 Task: Add a signature Jessica Sanchez containing With heartfelt thanks and warm wishes, Jessica Sanchez to email address softage.2@softage.net and add a label Community service
Action: Mouse moved to (1069, 72)
Screenshot: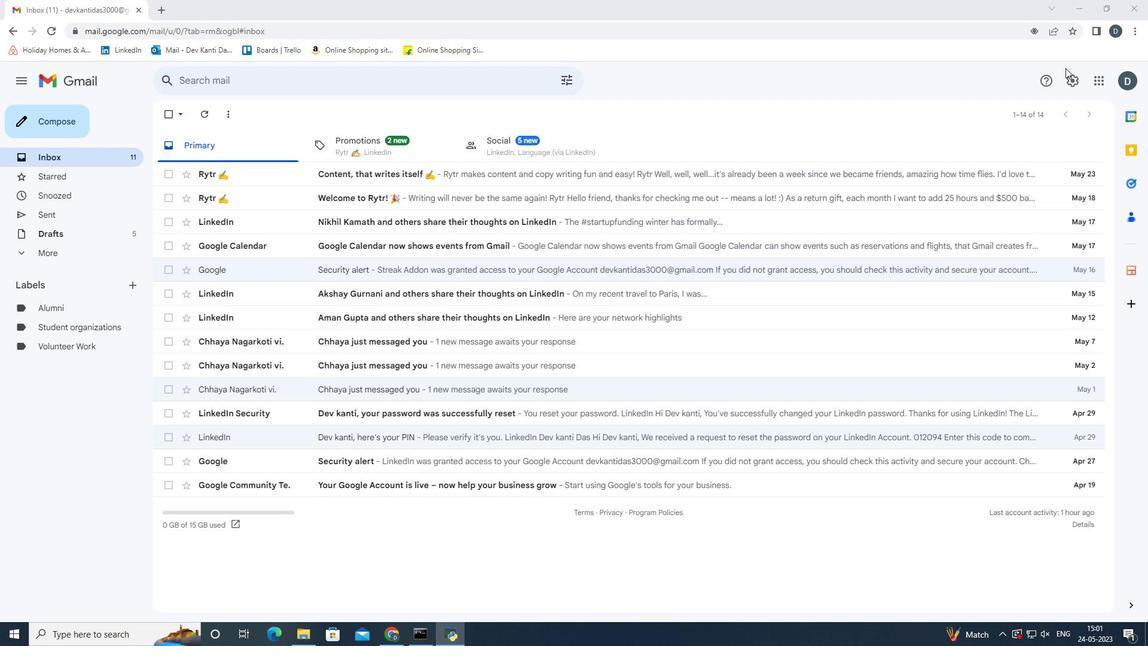 
Action: Mouse pressed left at (1069, 72)
Screenshot: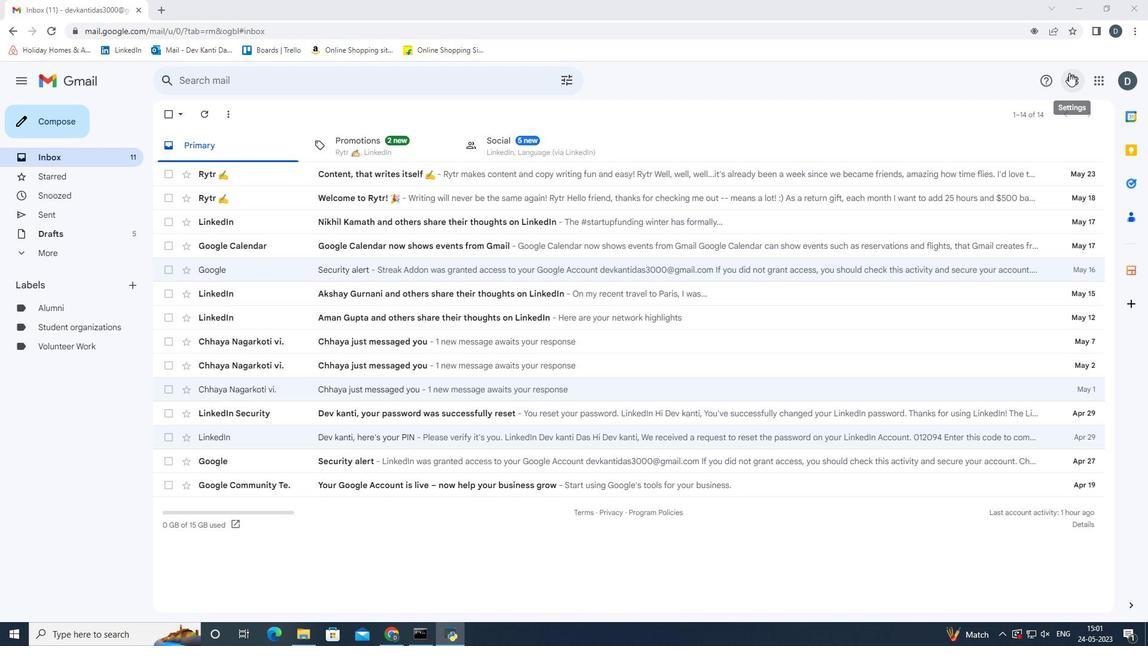 
Action: Mouse moved to (1038, 136)
Screenshot: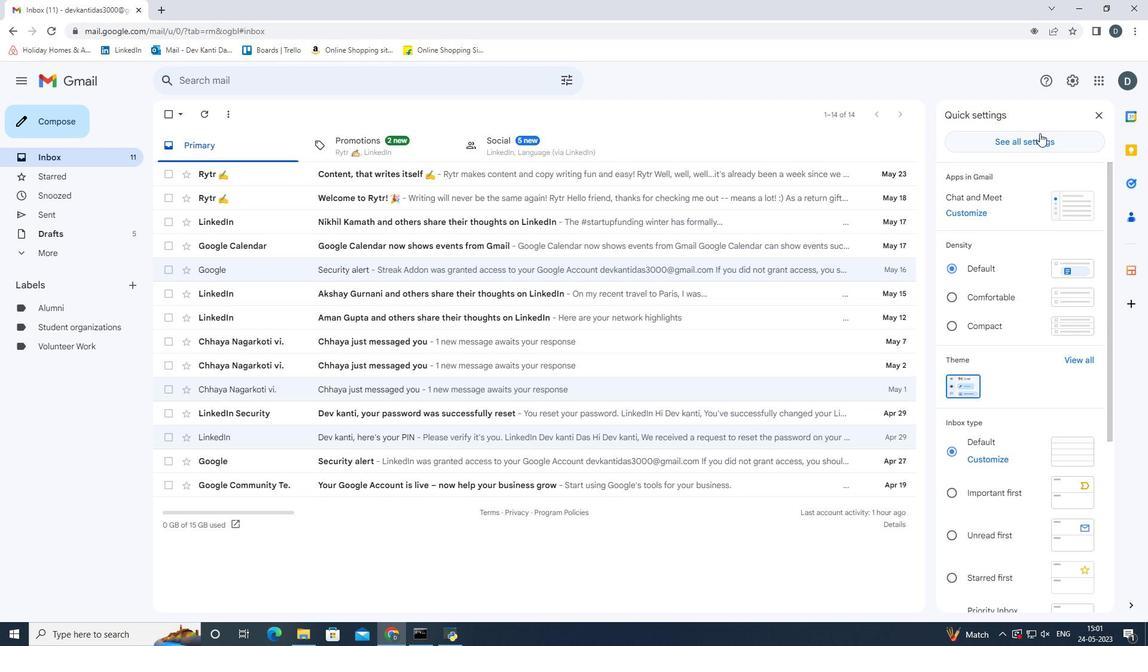 
Action: Mouse pressed left at (1038, 136)
Screenshot: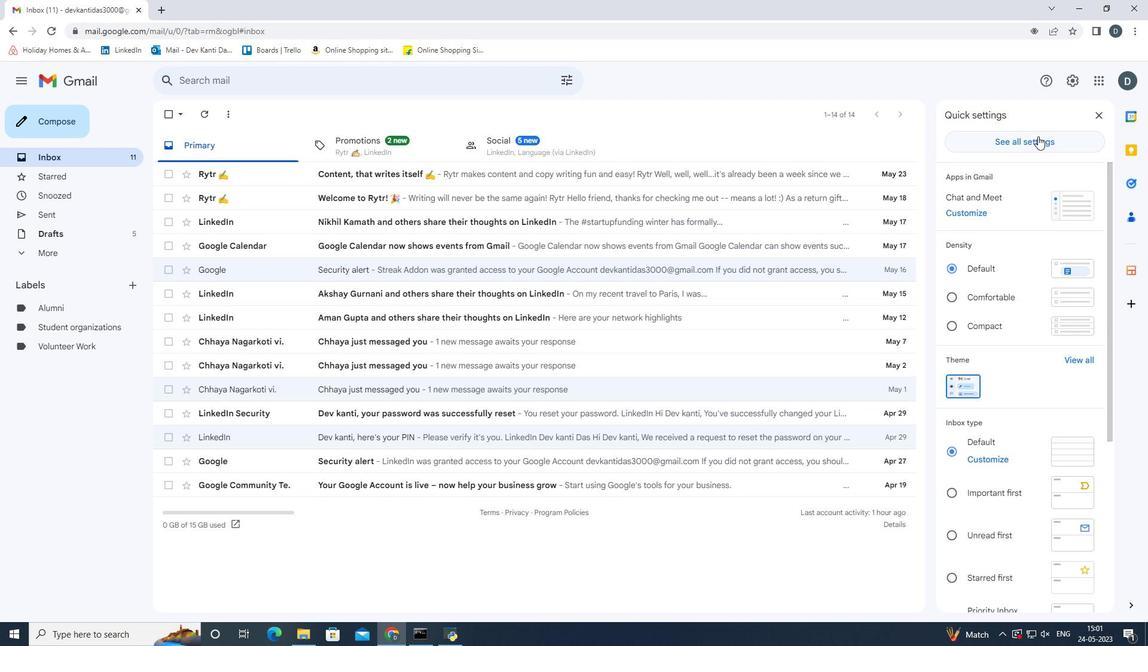 
Action: Mouse moved to (743, 349)
Screenshot: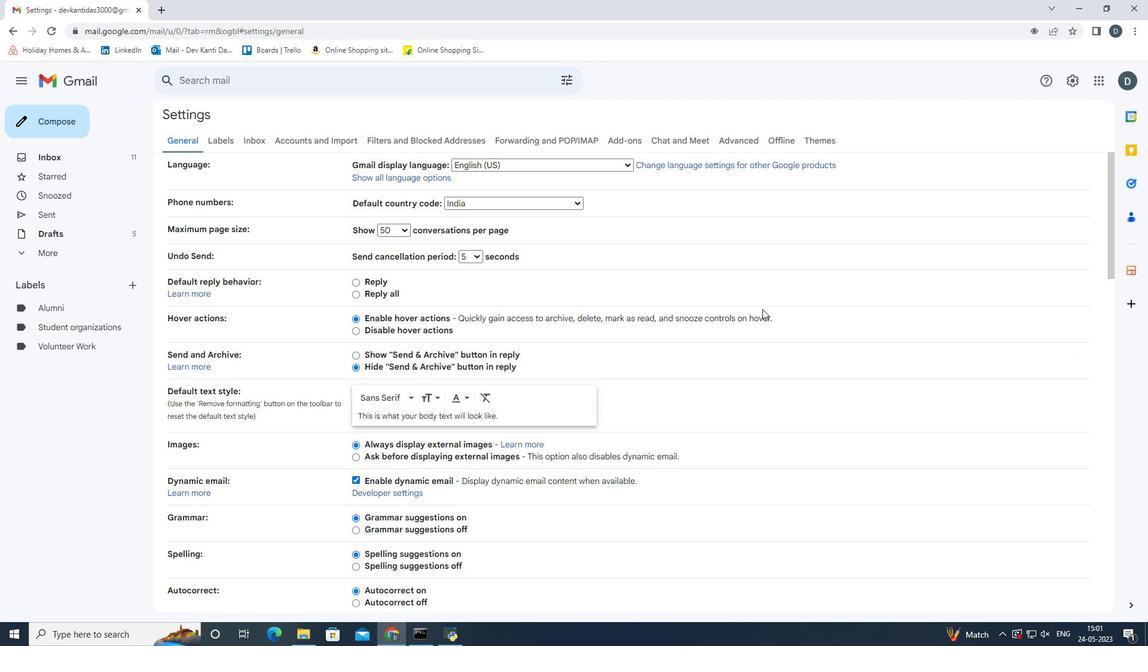 
Action: Mouse scrolled (743, 348) with delta (0, 0)
Screenshot: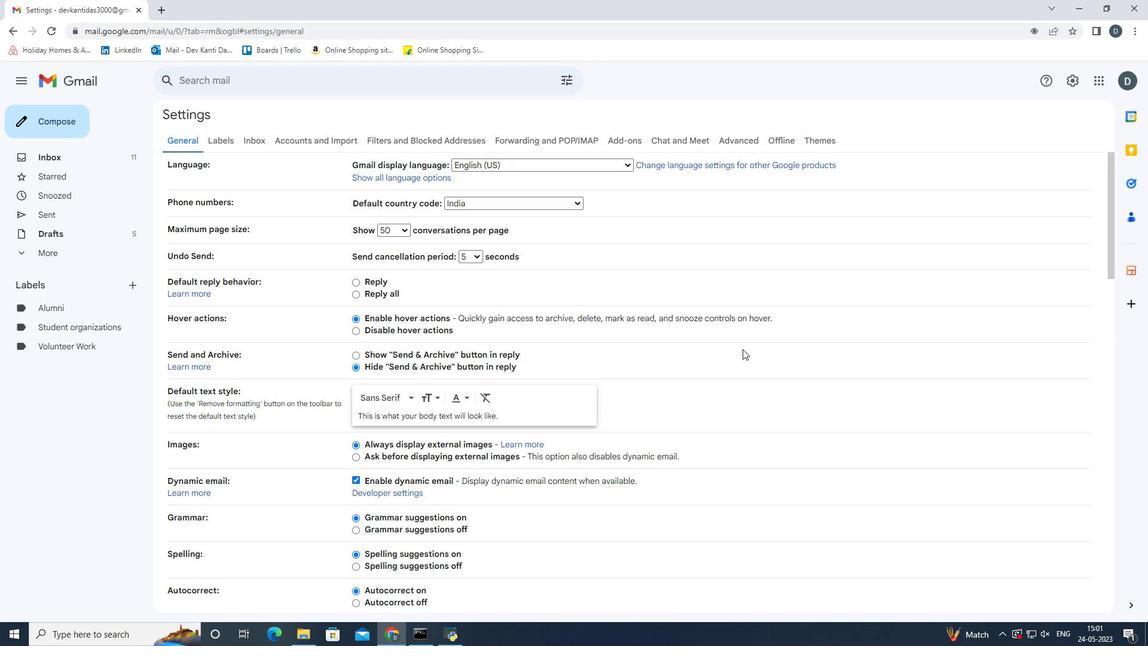 
Action: Mouse scrolled (743, 348) with delta (0, 0)
Screenshot: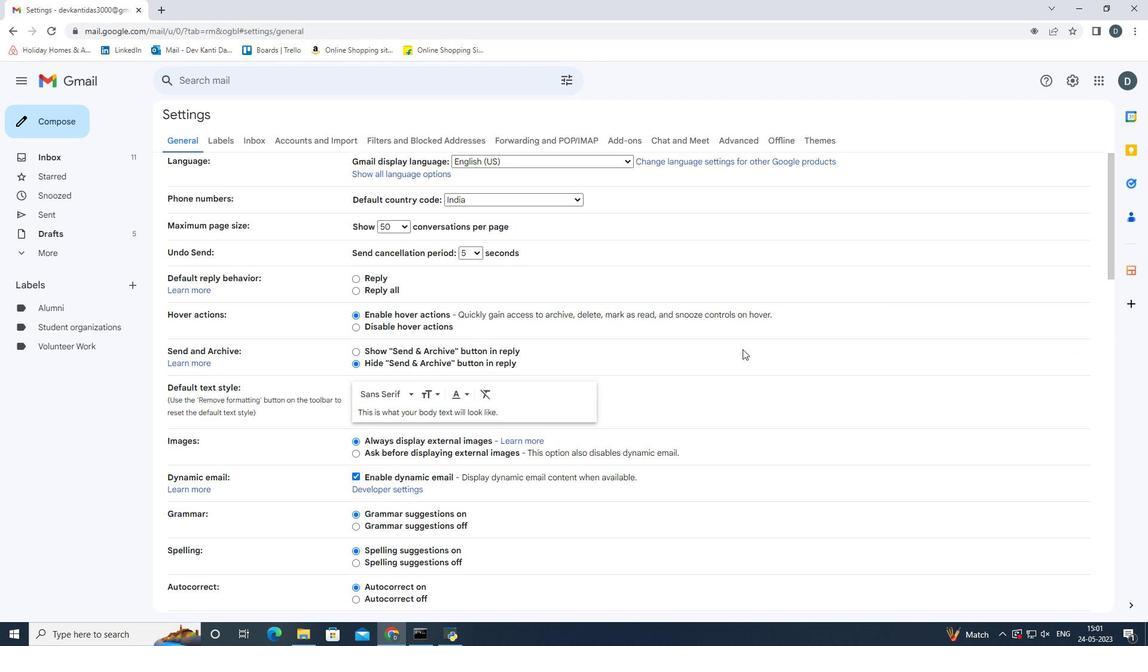 
Action: Mouse scrolled (743, 348) with delta (0, 0)
Screenshot: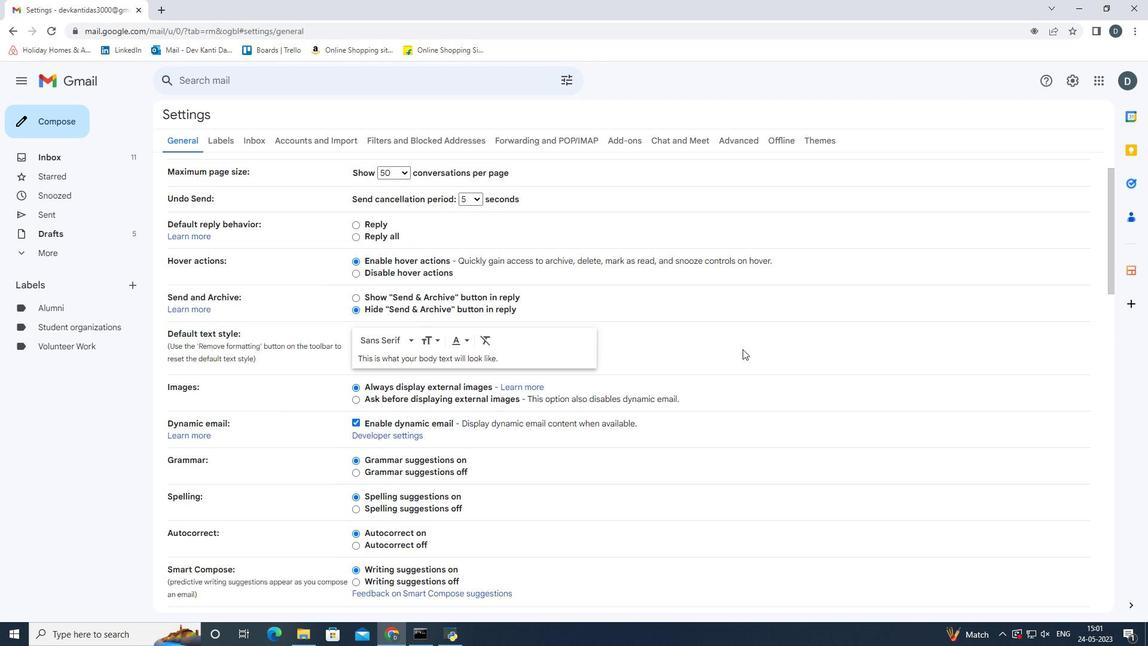 
Action: Mouse scrolled (743, 348) with delta (0, 0)
Screenshot: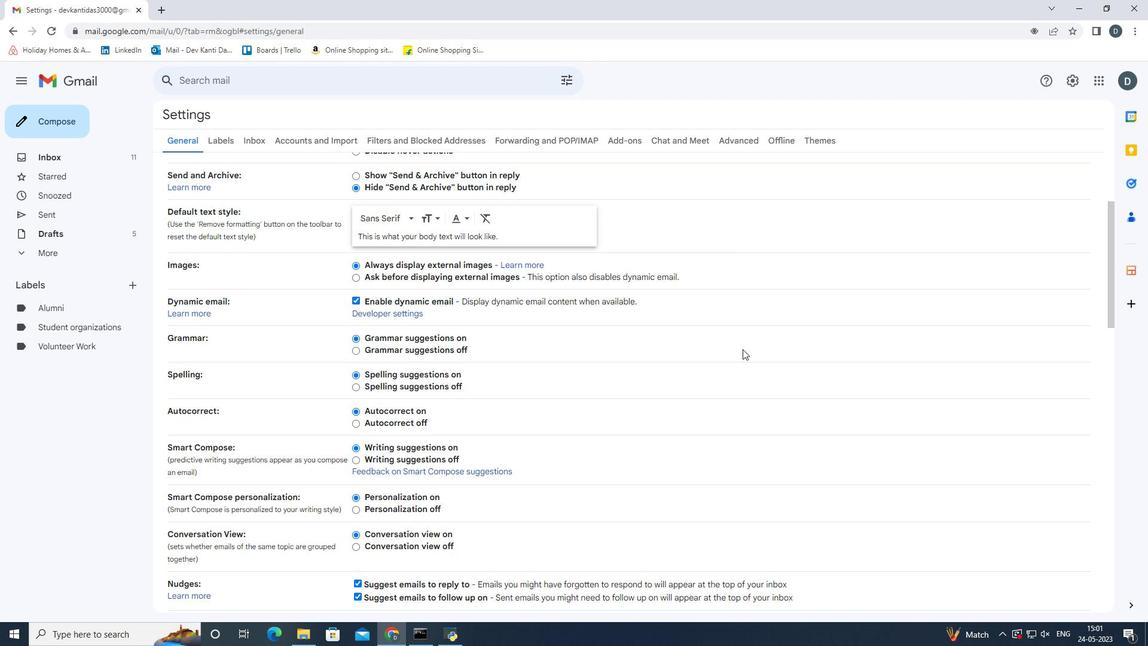 
Action: Mouse scrolled (743, 348) with delta (0, 0)
Screenshot: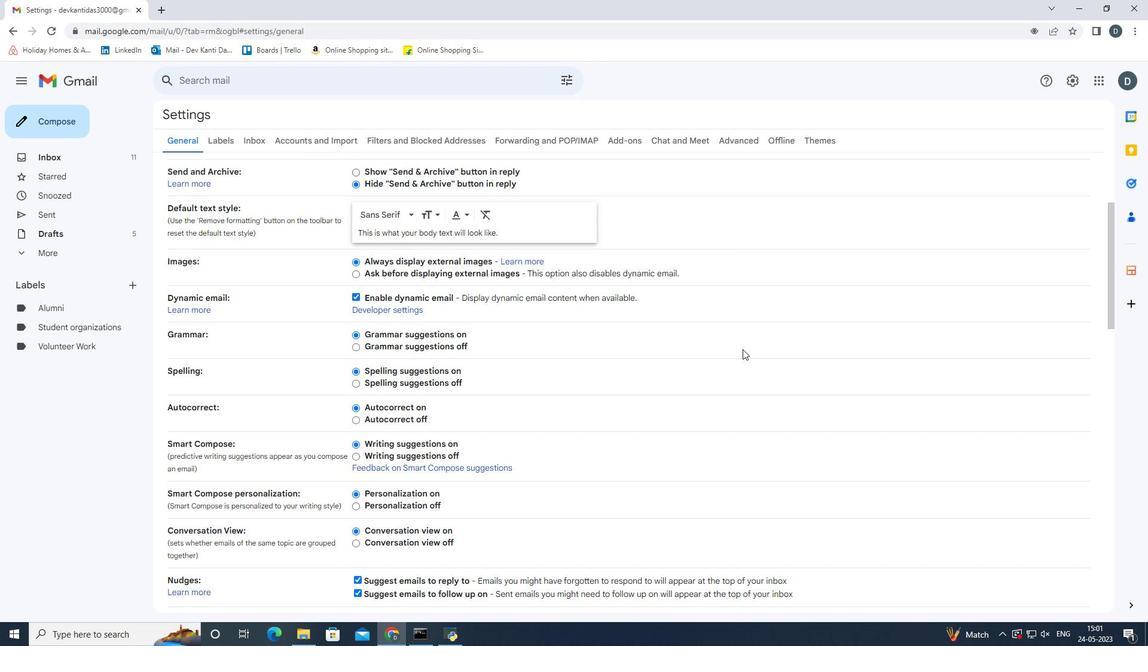 
Action: Mouse scrolled (743, 348) with delta (0, 0)
Screenshot: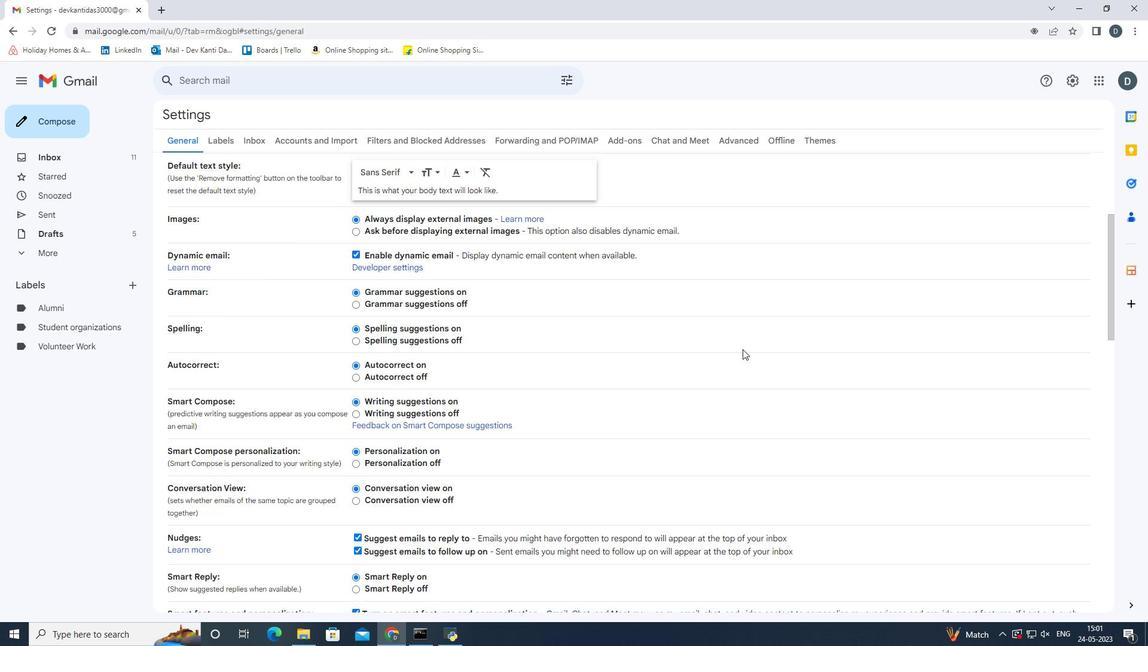 
Action: Mouse scrolled (743, 348) with delta (0, 0)
Screenshot: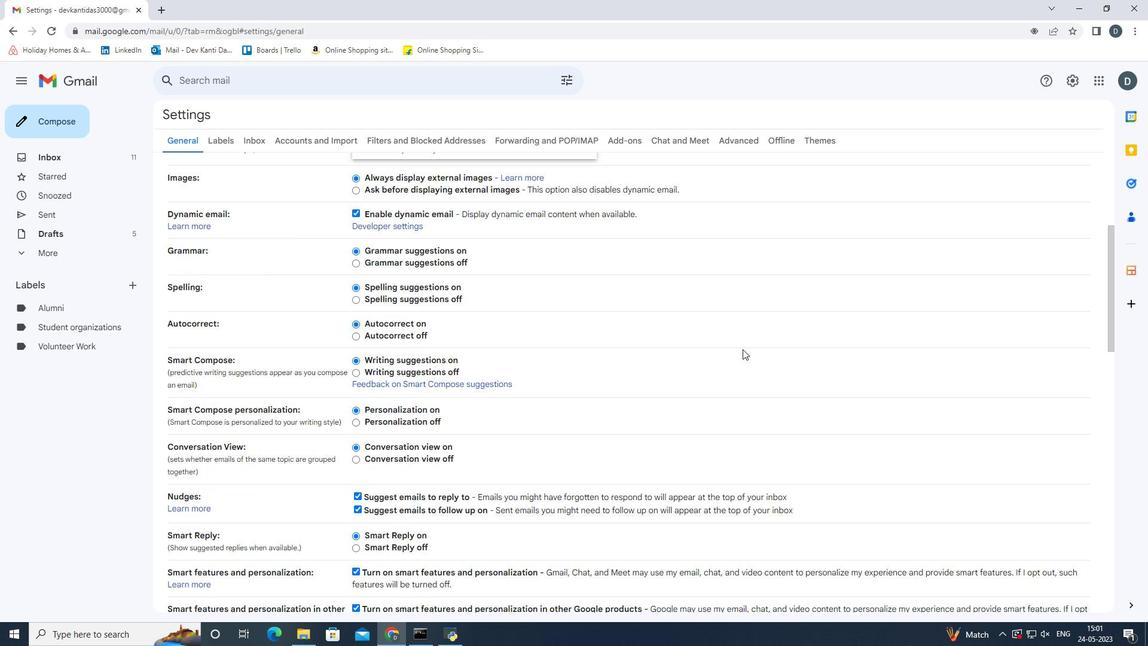 
Action: Mouse scrolled (743, 348) with delta (0, 0)
Screenshot: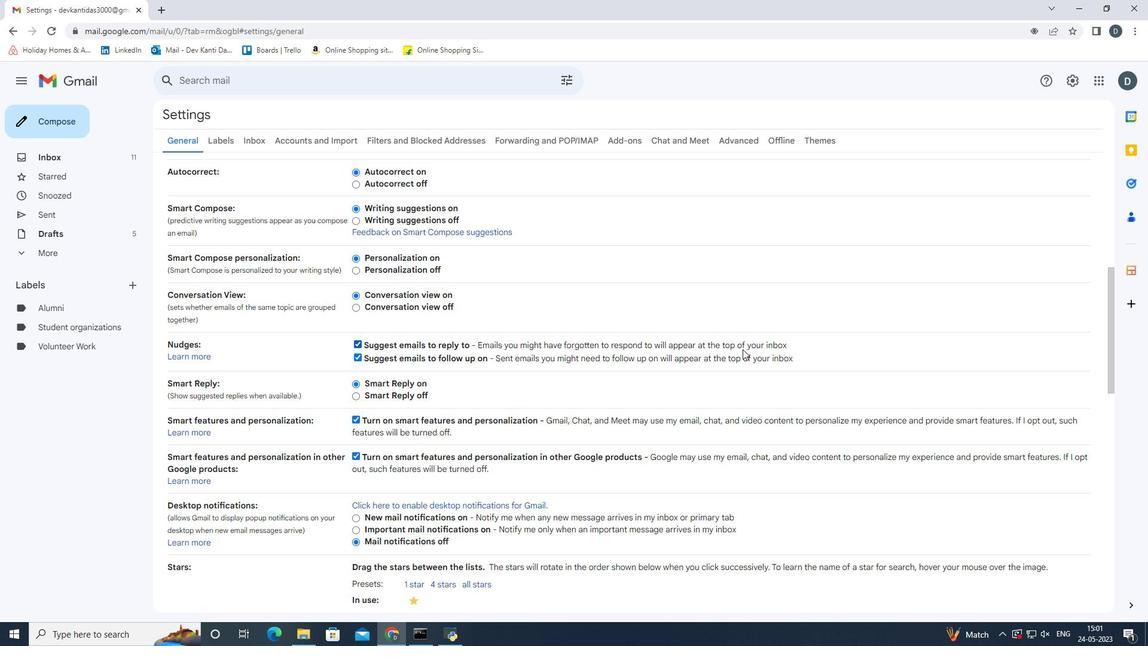 
Action: Mouse scrolled (743, 348) with delta (0, 0)
Screenshot: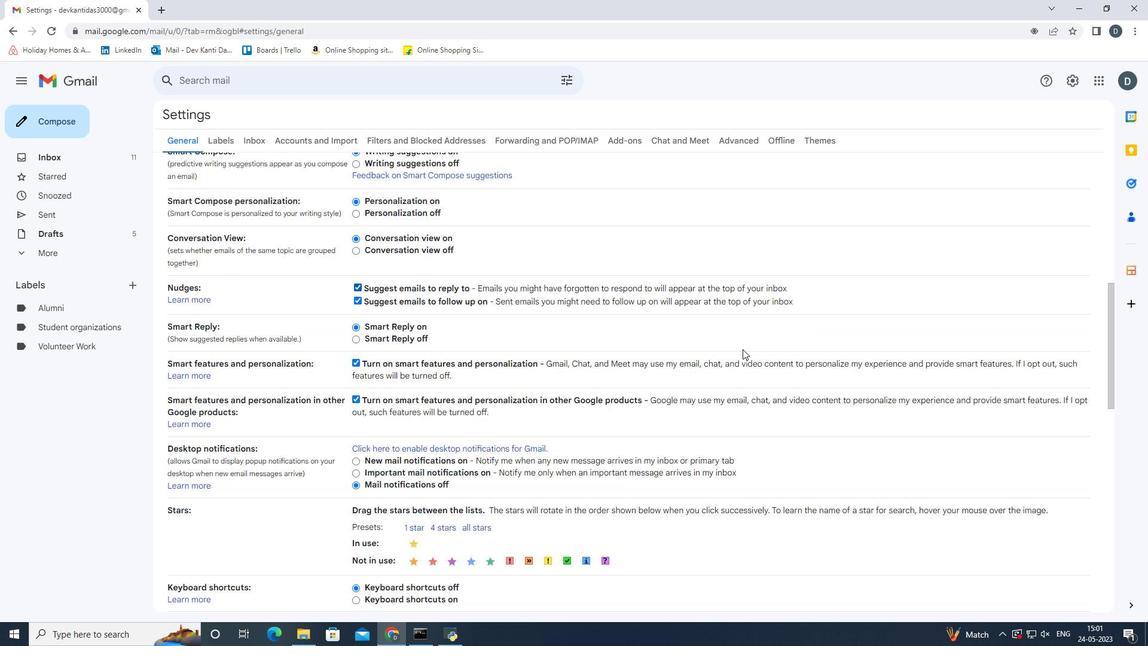 
Action: Mouse scrolled (743, 348) with delta (0, 0)
Screenshot: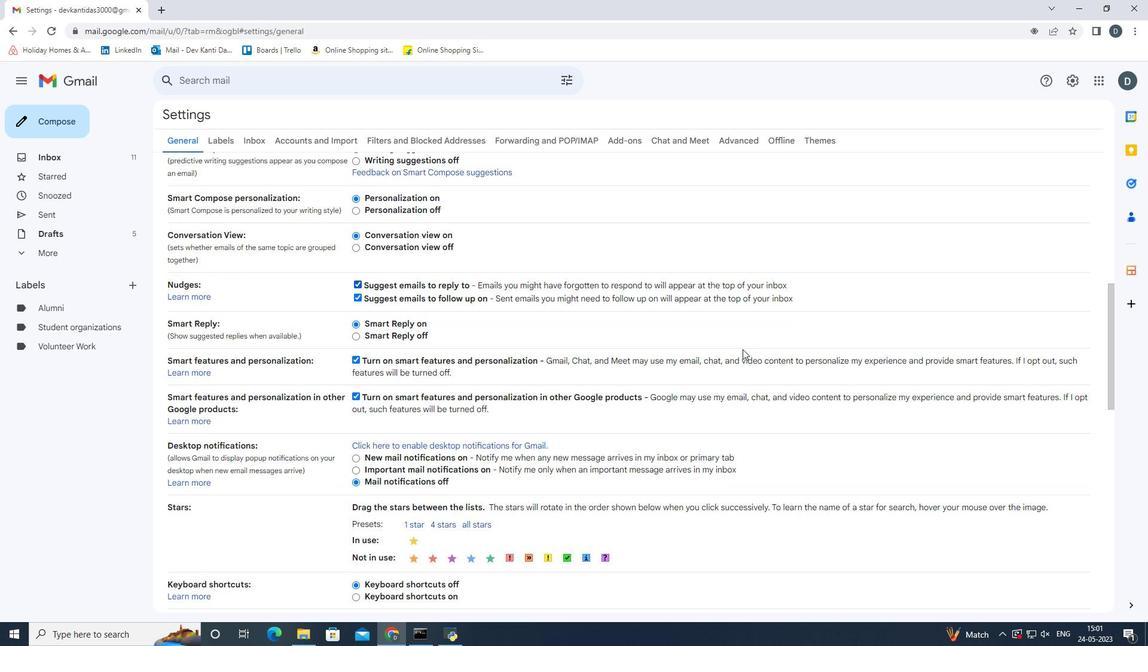 
Action: Mouse scrolled (743, 348) with delta (0, 0)
Screenshot: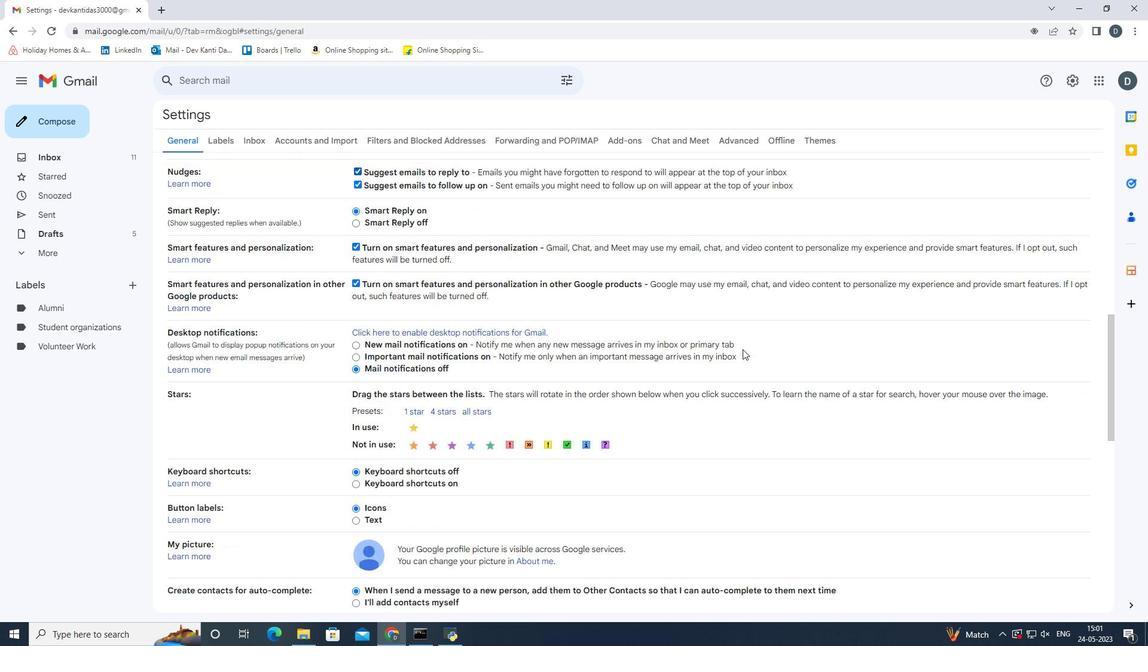 
Action: Mouse scrolled (743, 348) with delta (0, 0)
Screenshot: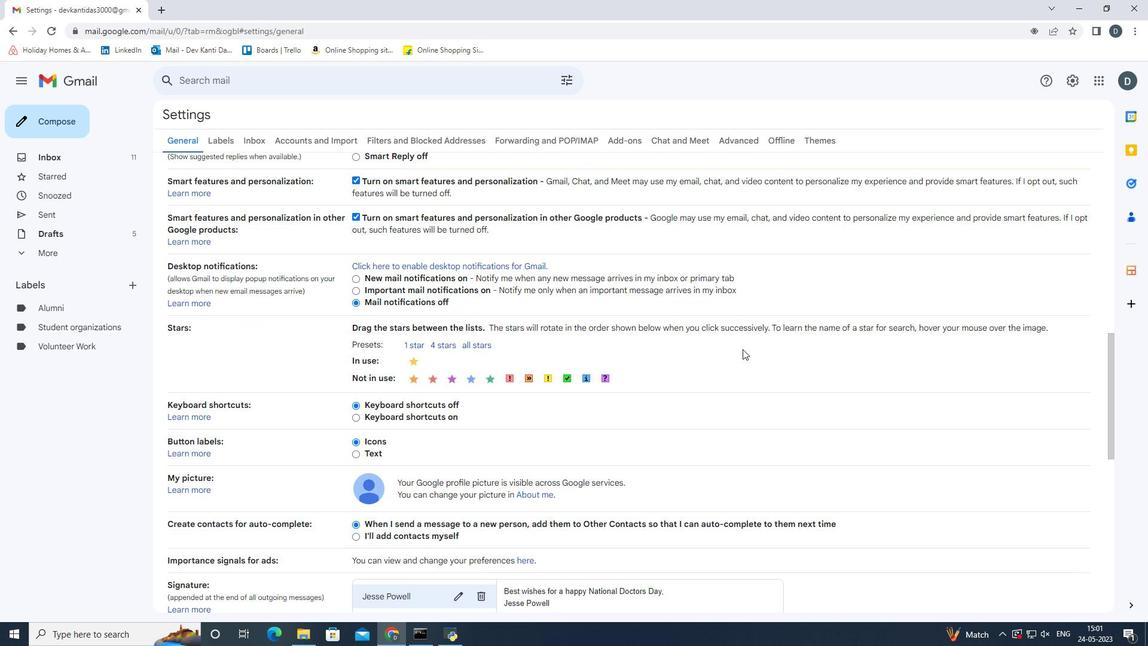 
Action: Mouse scrolled (743, 348) with delta (0, 0)
Screenshot: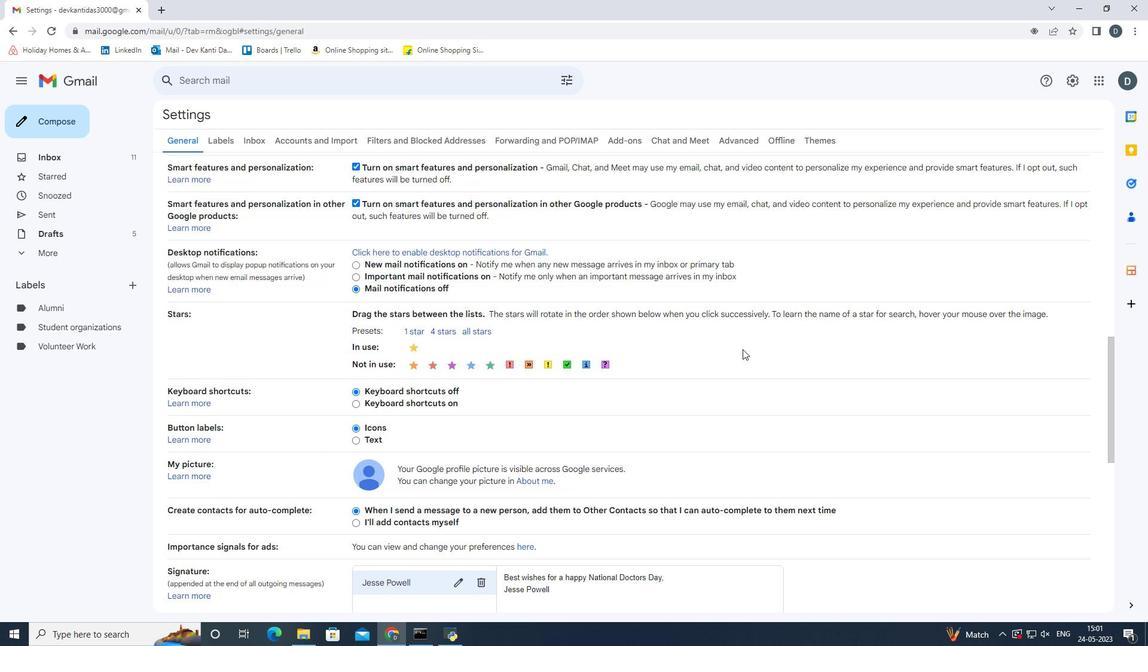 
Action: Mouse scrolled (743, 348) with delta (0, 0)
Screenshot: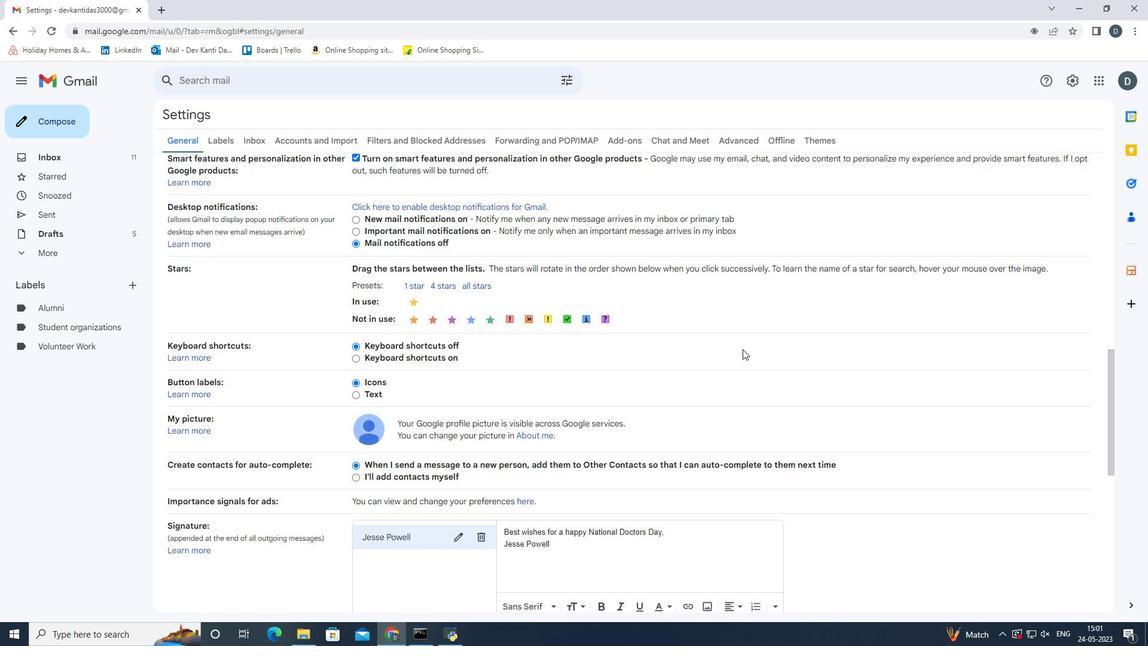 
Action: Mouse moved to (476, 417)
Screenshot: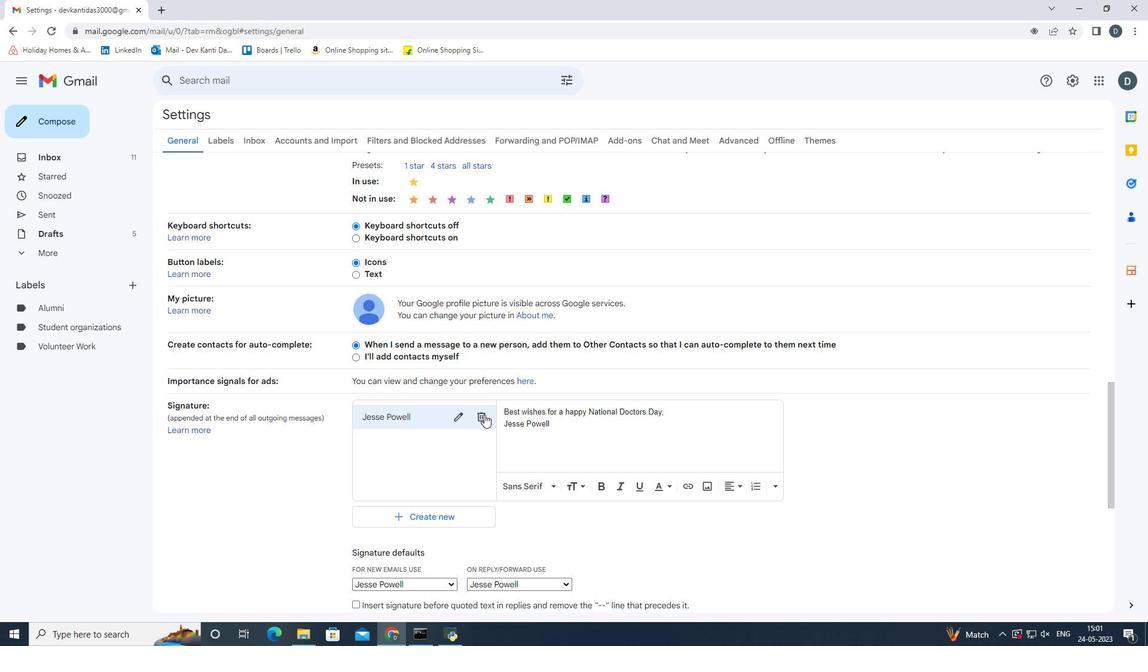 
Action: Mouse pressed left at (476, 417)
Screenshot: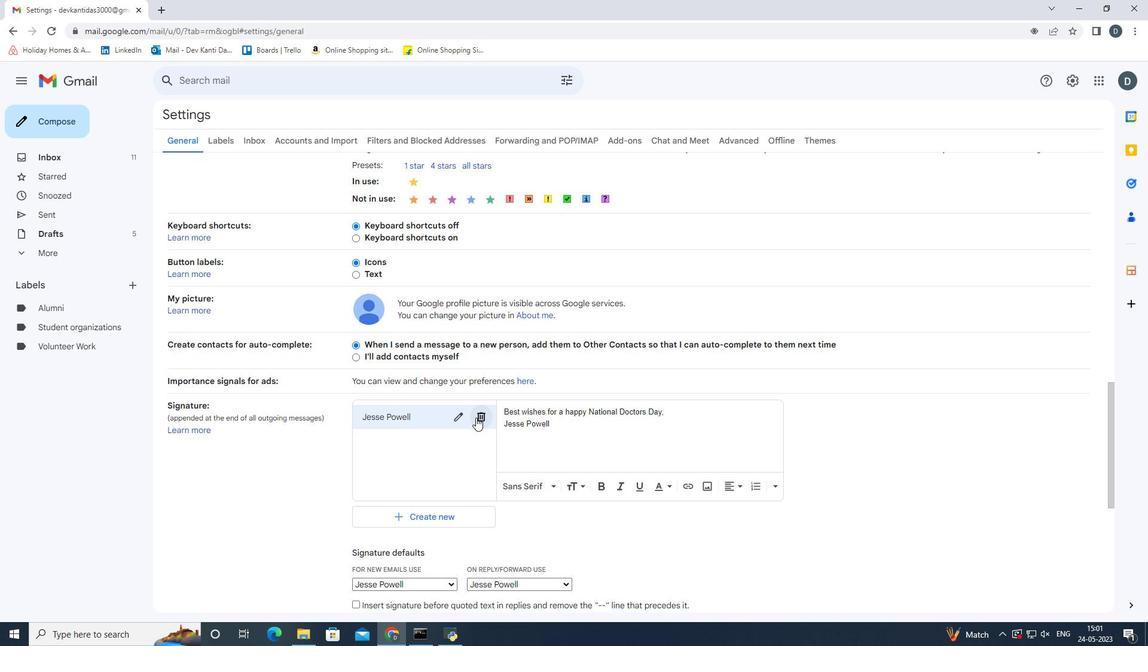 
Action: Mouse moved to (677, 373)
Screenshot: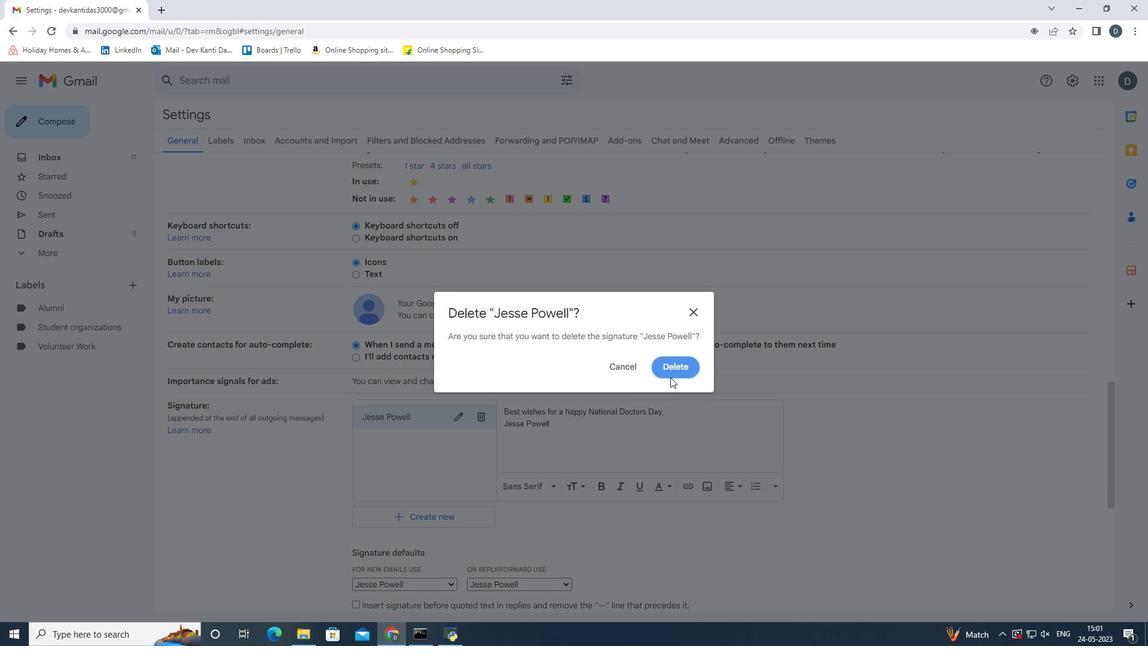 
Action: Mouse pressed left at (677, 373)
Screenshot: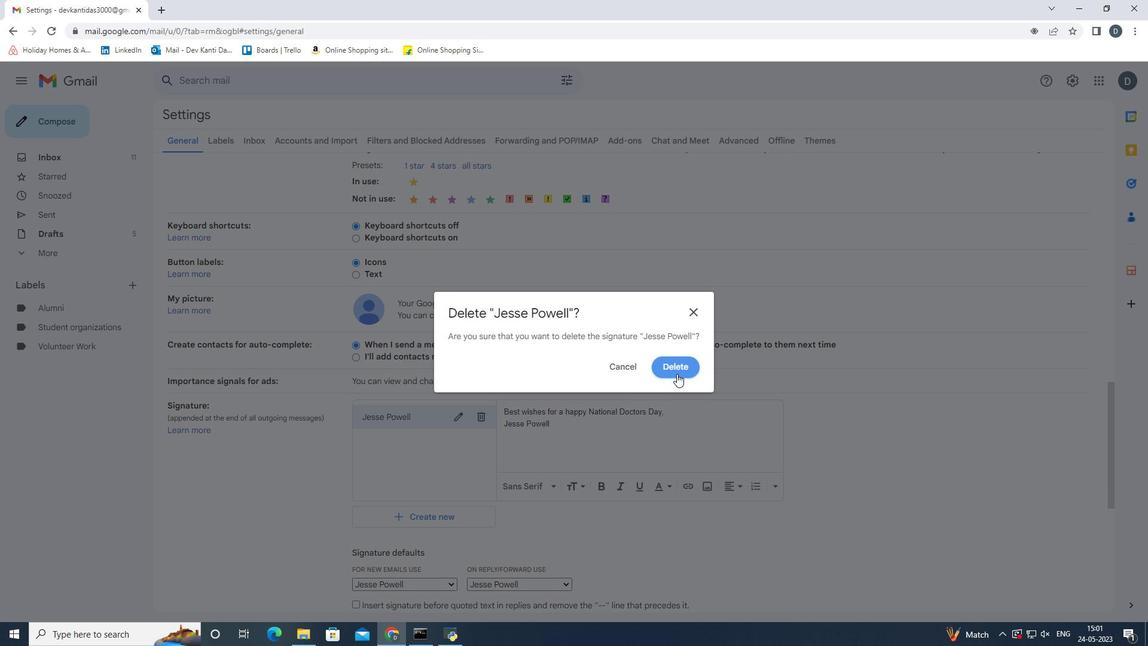 
Action: Mouse scrolled (677, 373) with delta (0, 0)
Screenshot: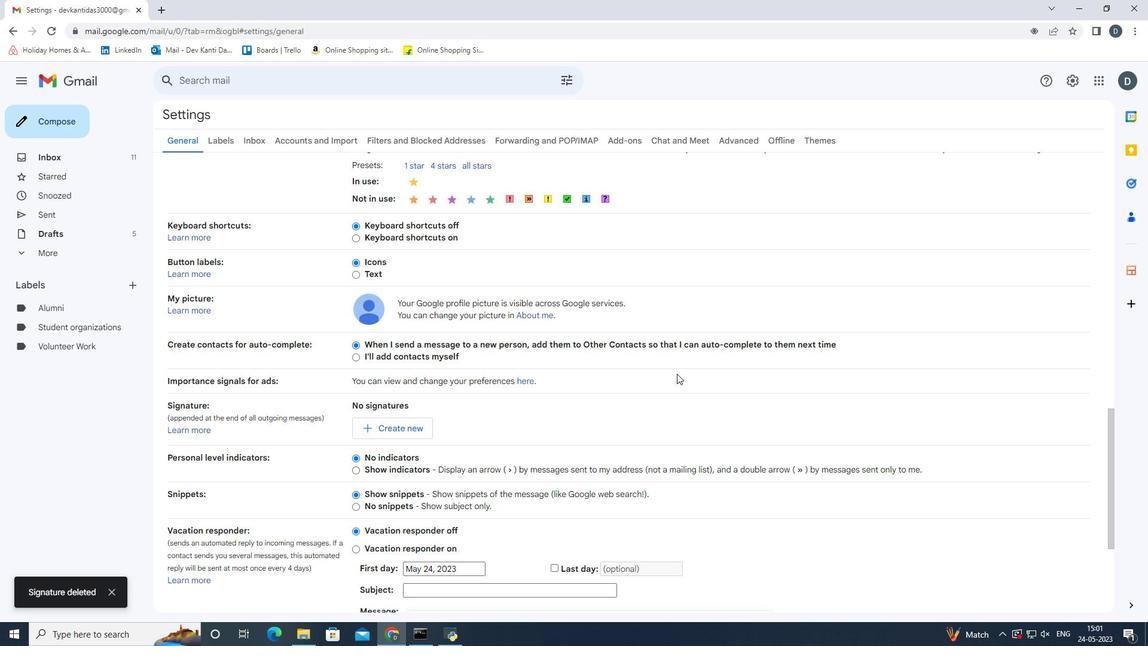 
Action: Mouse moved to (405, 368)
Screenshot: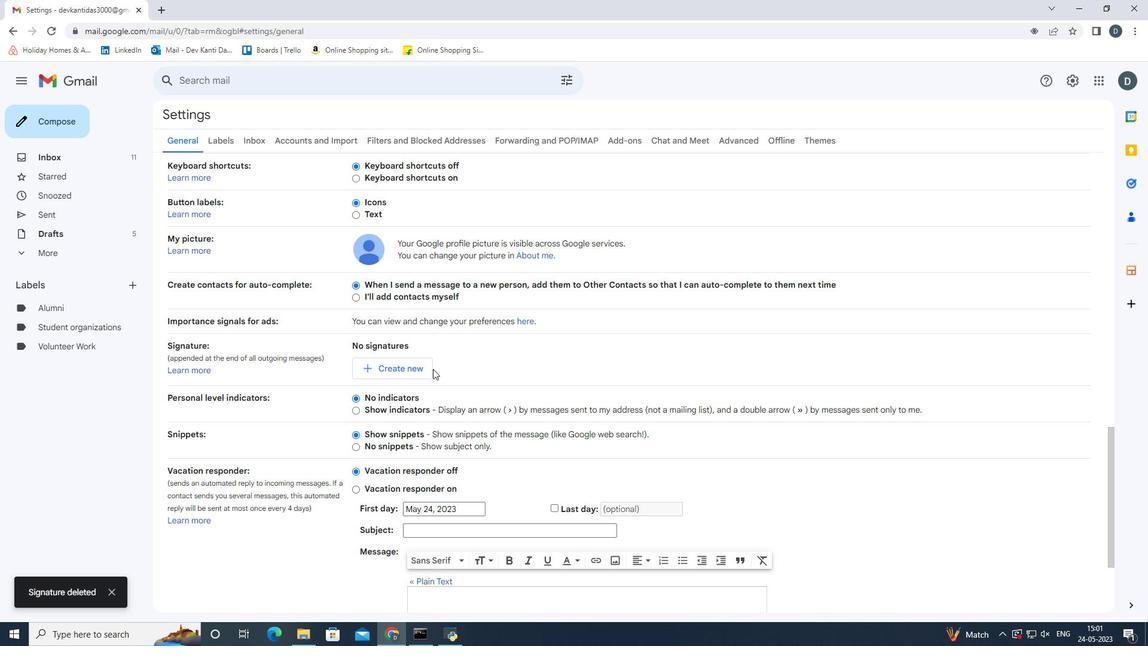 
Action: Mouse pressed left at (405, 368)
Screenshot: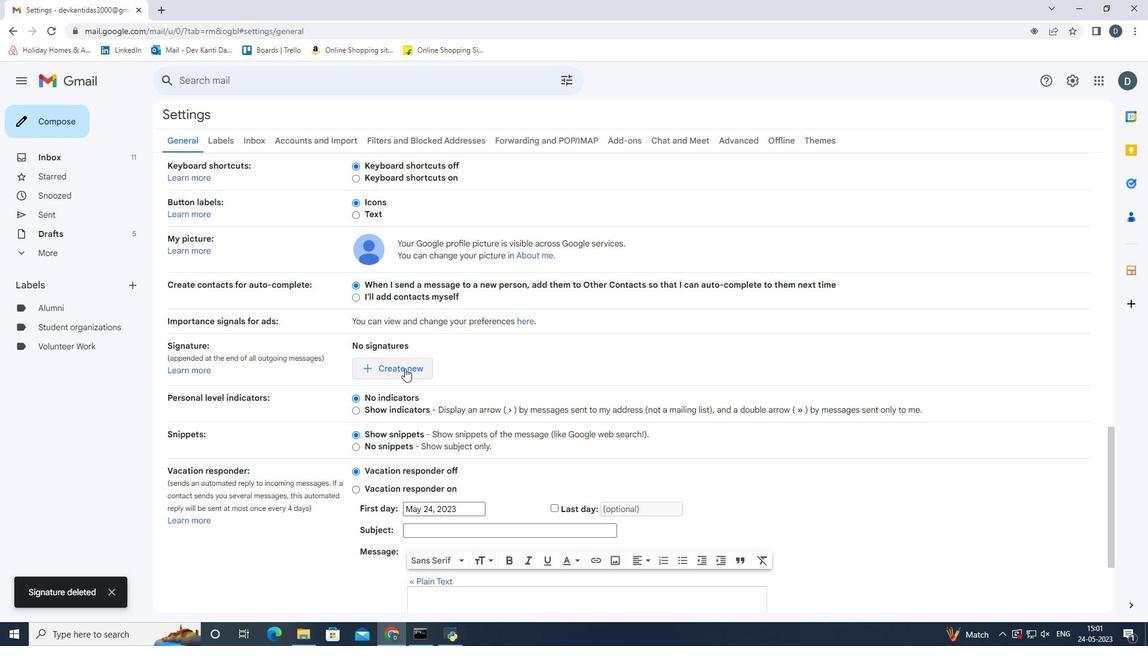 
Action: Mouse moved to (524, 335)
Screenshot: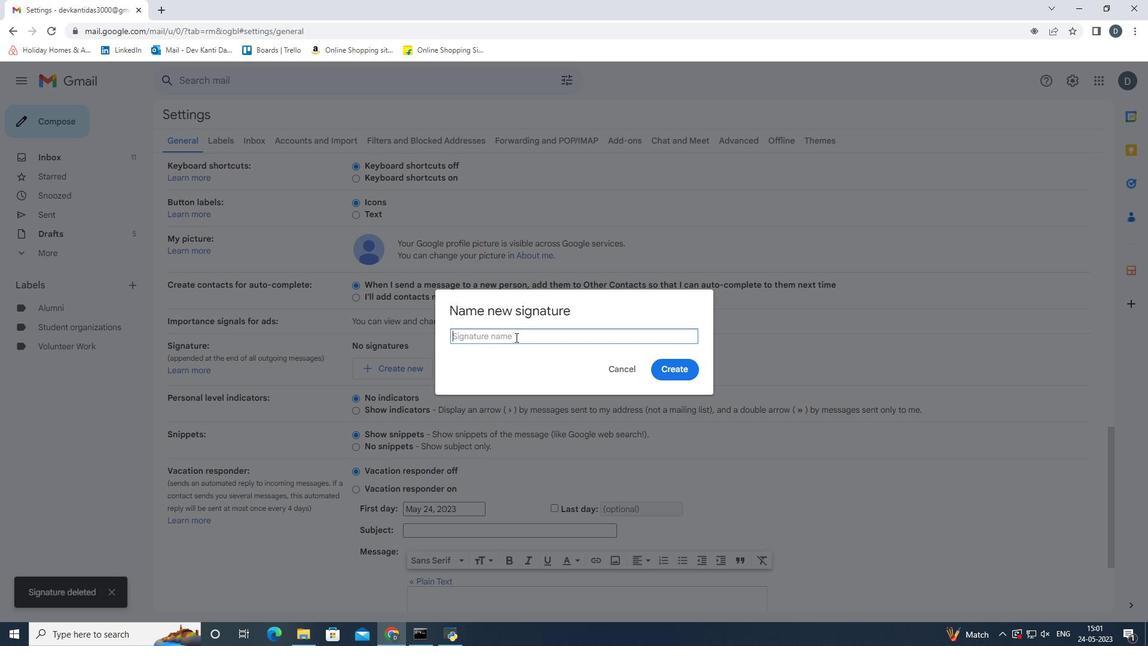 
Action: Key pressed <Key.shift><Key.shift><Key.shift><Key.shift><Key.shift><Key.shift><Key.shift><Key.shift><Key.shift><Key.shift><Key.shift><Key.shift><Key.shift><Key.shift><Key.shift><Key.shift>Jessica<Key.space><Key.shift><Key.shift><Key.shift><Key.shift><Key.shift><Key.shift><Key.shift><Key.shift><Key.shift><Key.shift><Key.shift><Key.shift><Key.shift><Key.shift><Key.shift><Key.shift><Key.shift><Key.shift><Key.shift><Key.shift><Key.shift><Key.shift><Key.shift><Key.shift><Key.shift><Key.shift><Key.shift><Key.shift><Key.shift><Key.shift><Key.shift><Key.shift><Key.shift><Key.shift><Key.shift><Key.shift><Key.shift><Key.shift><Key.shift><Key.shift><Key.shift><Key.shift><Key.shift><Key.shift><Key.shift><Key.shift><Key.shift><Key.shift><Key.shift><Key.shift><Key.shift><Key.shift><Key.shift><Key.shift><Key.shift><Key.shift><Key.shift><Key.shift><Key.shift><Key.shift><Key.shift><Key.shift><Key.shift><Key.shift><Key.shift><Key.shift><Key.shift><Key.shift><Key.shift><Key.shift><Key.shift><Key.shift><Key.shift><Key.shift><Key.shift><Key.shift><Key.shift><Key.shift><Key.shift><Key.shift><Key.shift><Key.shift><Key.shift><Key.shift><Key.shift><Key.shift><Key.shift><Key.shift><Key.shift><Key.shift><Key.shift><Key.shift><Key.shift><Key.shift>Sanchez<Key.enter>
Screenshot: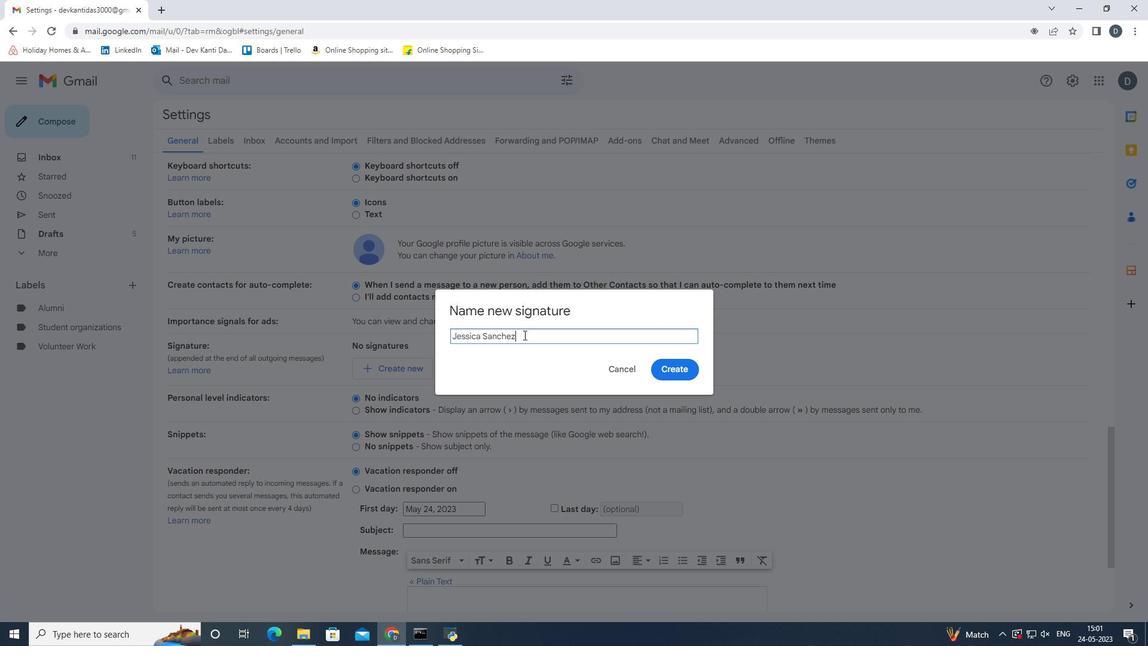 
Action: Mouse moved to (574, 384)
Screenshot: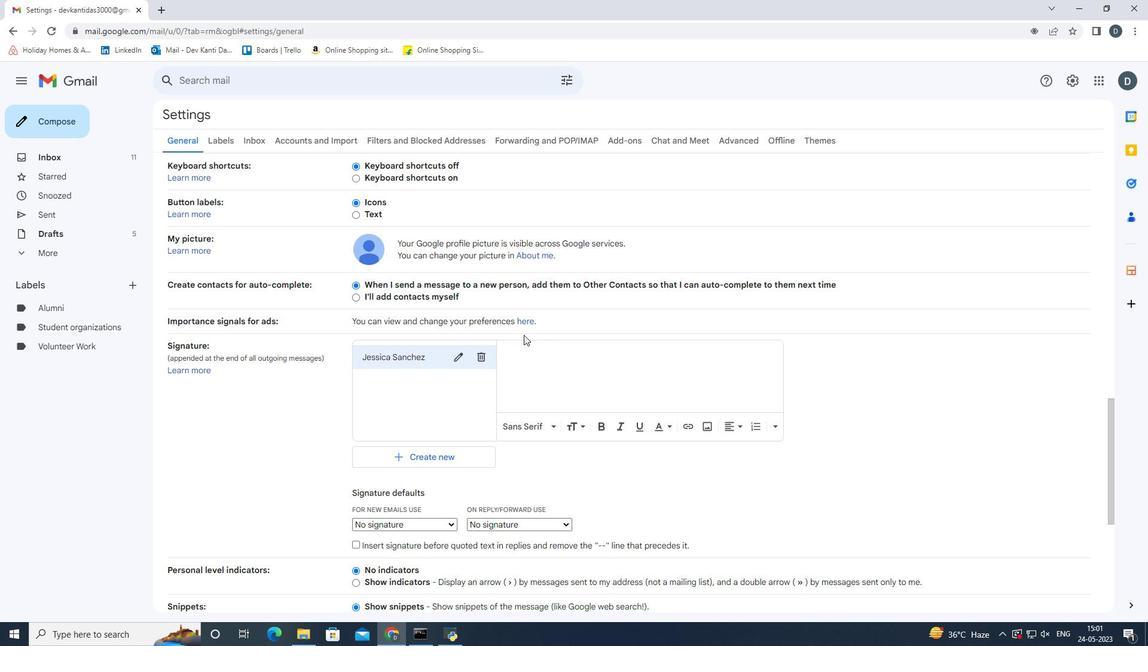 
Action: Mouse pressed left at (574, 384)
Screenshot: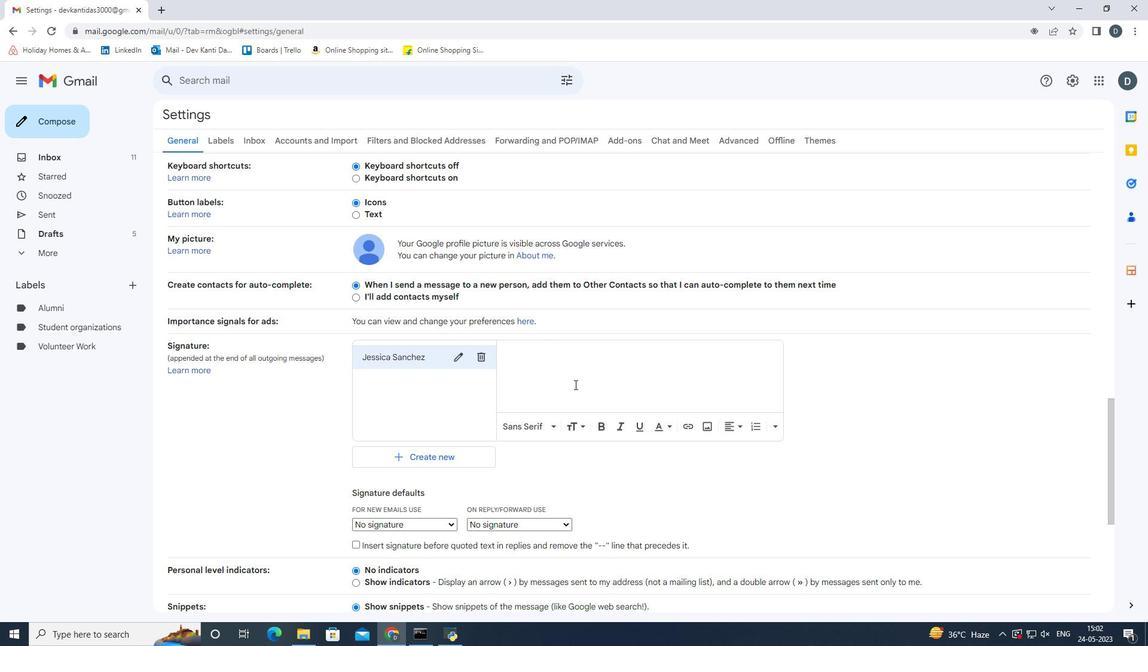 
Action: Key pressed <Key.shift><Key.shift><Key.shift><Key.shift><Key.shift>Heartfelt<Key.space>thanks<Key.space>and<Key.space>warm<Key.space>wishes,<Key.enter><Key.shift_r><Key.shift_r><Key.shift_r><Key.shift_r><Key.shift_r><Key.shift_r><Key.shift_r><Key.shift_r><Key.shift_r><Key.shift_r><Key.shift_r><Key.shift_r><Key.shift_r><Key.shift_r><Key.shift_r><Key.shift_r><Key.shift_r><Key.shift_r><Key.shift_r><Key.shift_r><Key.shift_r><Key.shift_r><Key.shift_r><Key.shift_r><Key.shift_r><Key.shift_r><Key.shift_r><Key.shift_r><Key.shift_r><Key.shift_r><Key.shift_r><Key.shift_r><Key.shift_r>Jessica<Key.space><Key.shift>Sanchez
Screenshot: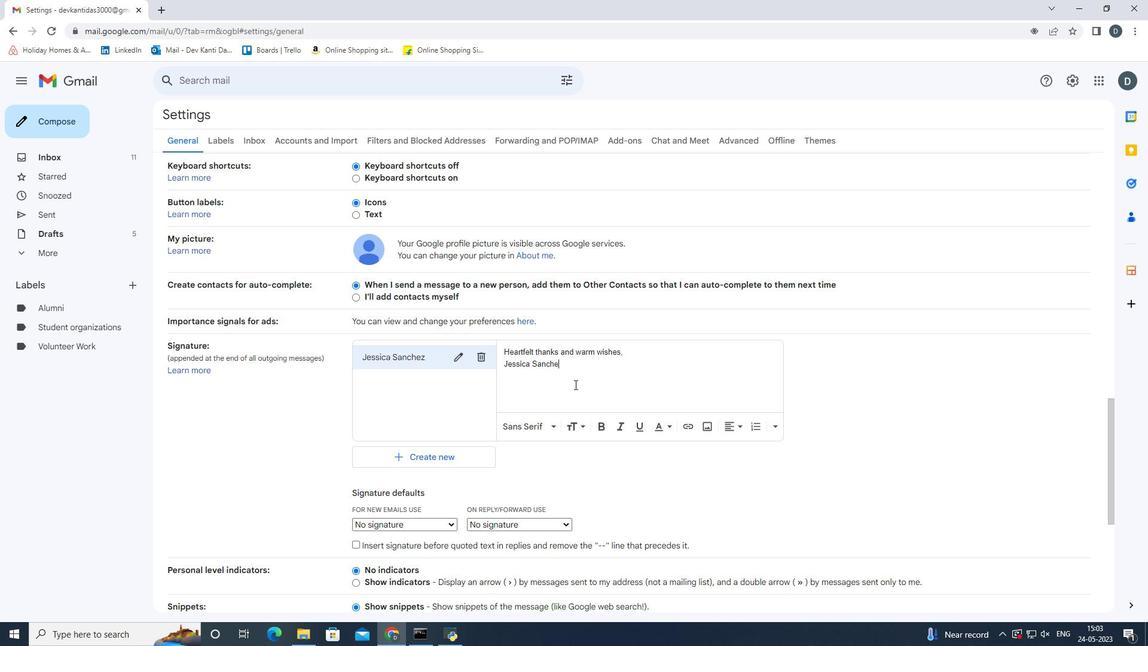 
Action: Mouse moved to (896, 412)
Screenshot: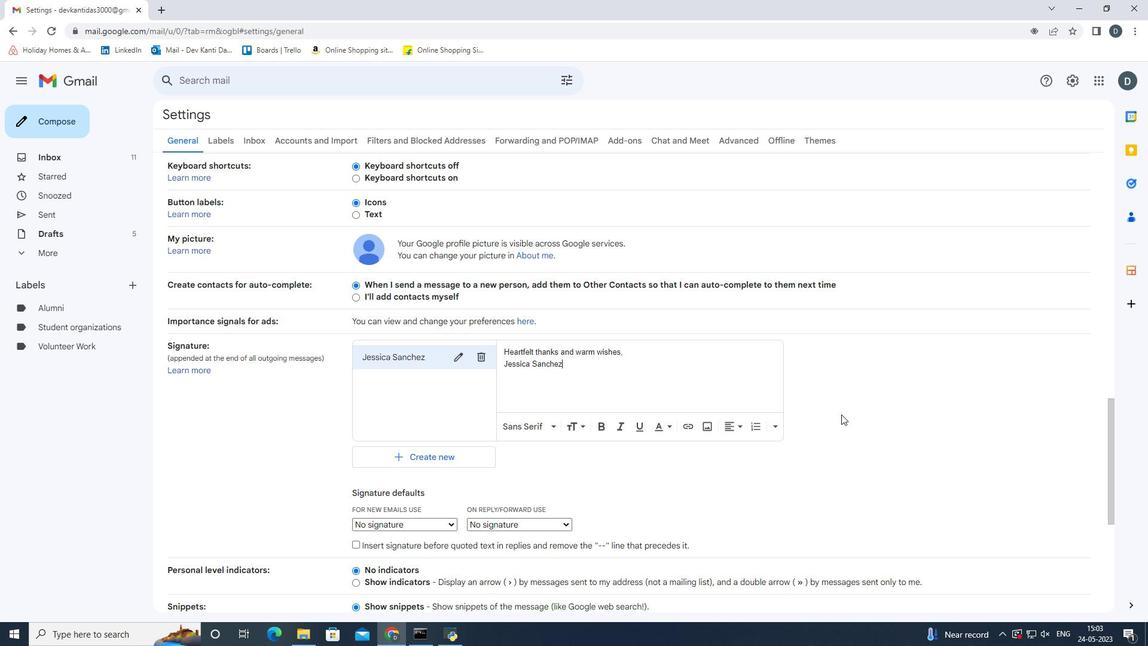 
Action: Mouse pressed left at (896, 412)
Screenshot: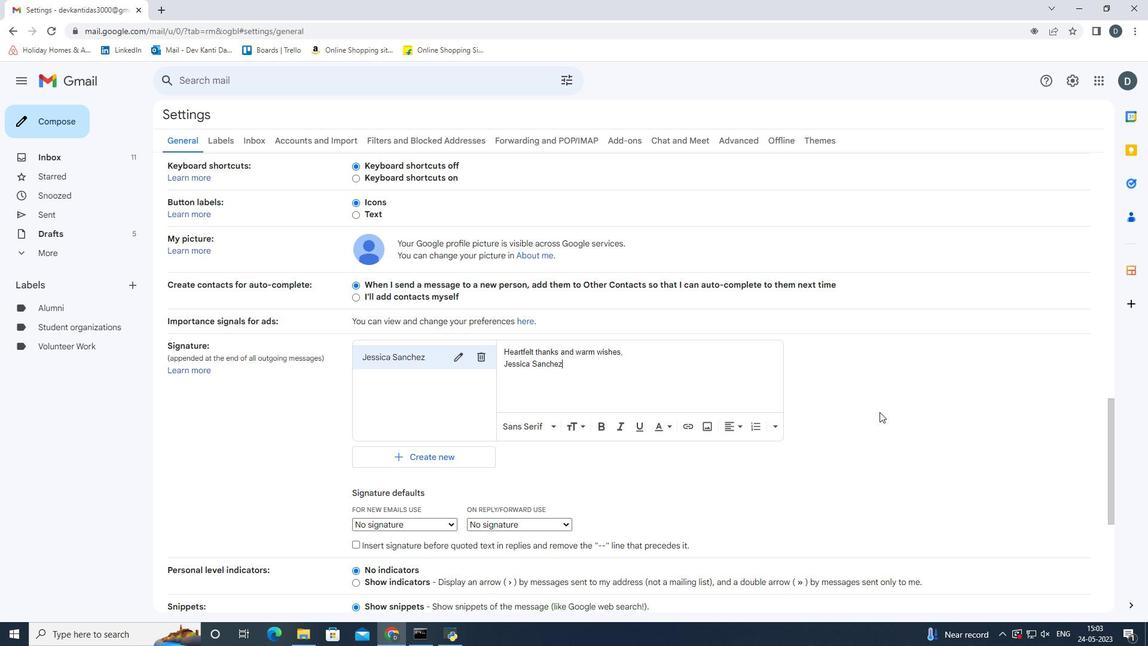 
Action: Mouse moved to (424, 527)
Screenshot: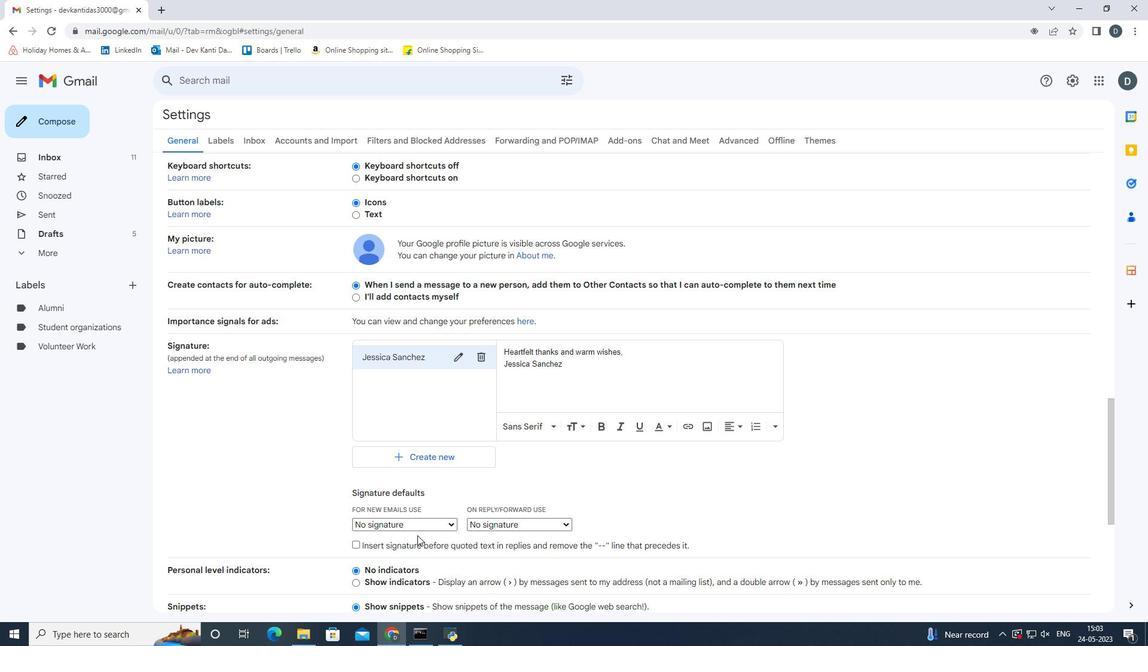 
Action: Mouse pressed left at (424, 527)
Screenshot: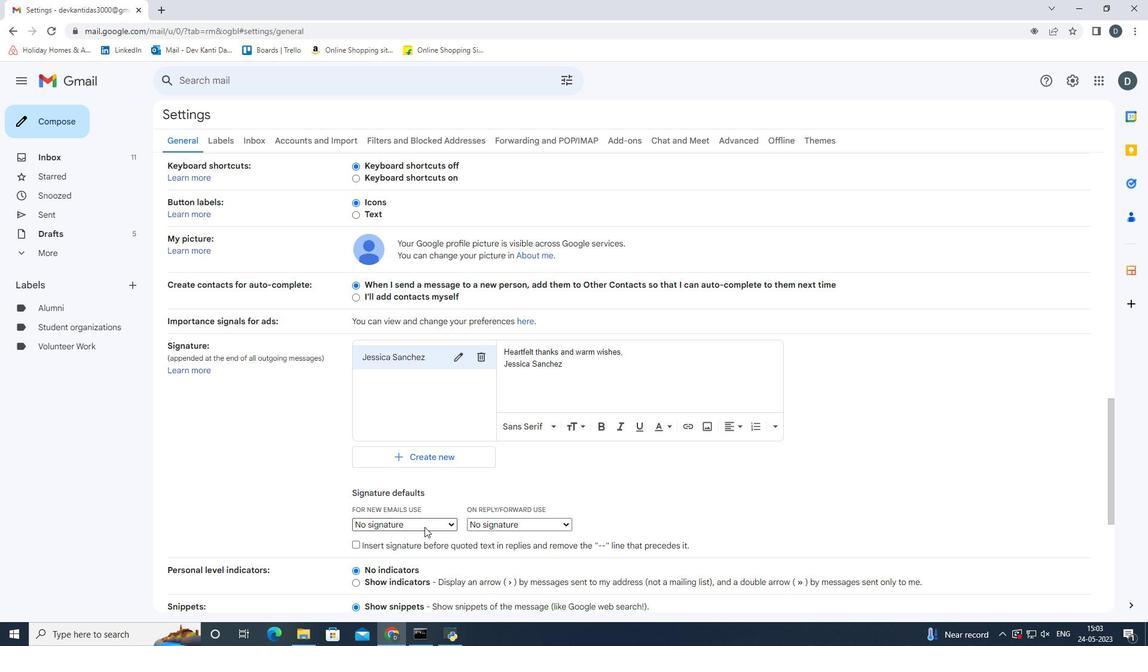 
Action: Mouse moved to (408, 548)
Screenshot: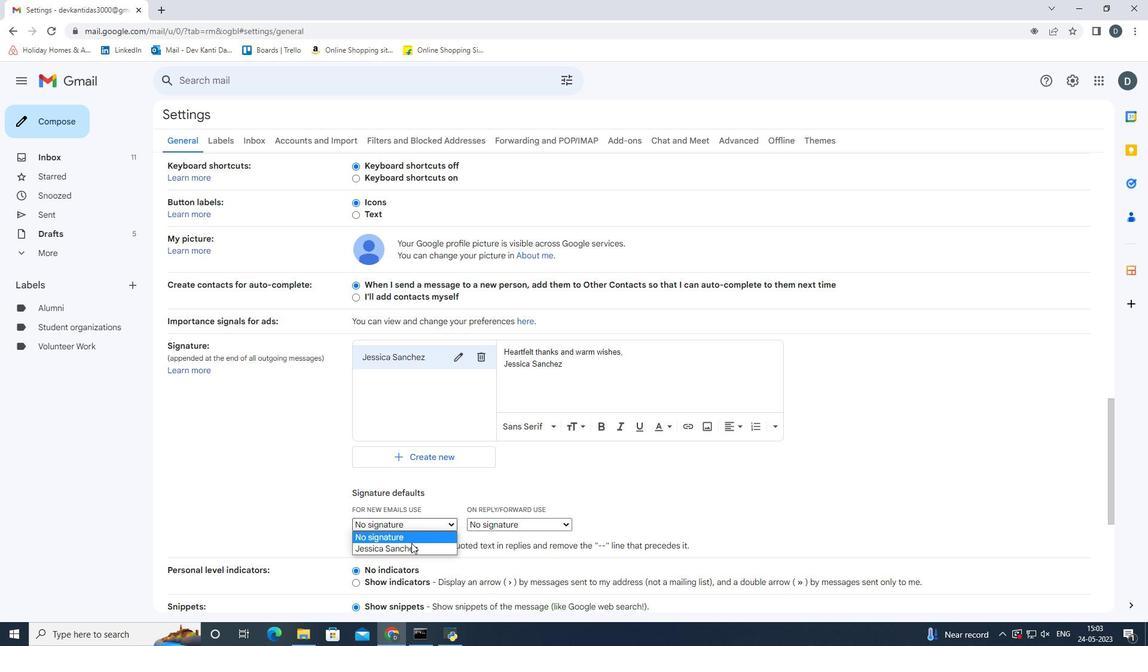 
Action: Mouse pressed left at (408, 548)
Screenshot: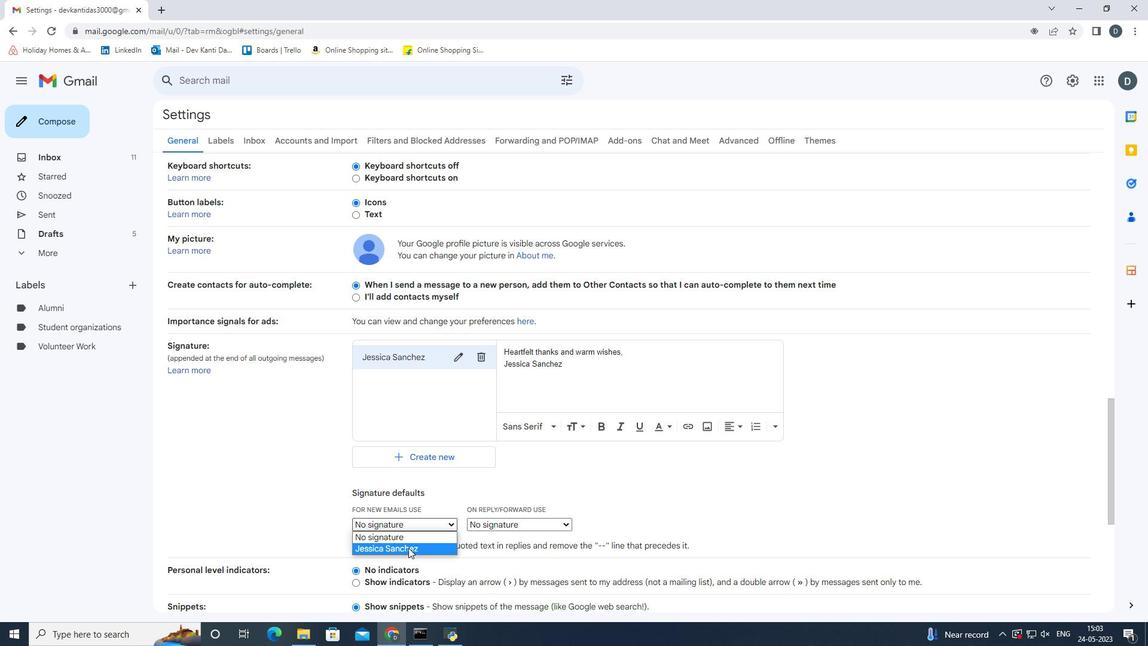 
Action: Mouse moved to (495, 525)
Screenshot: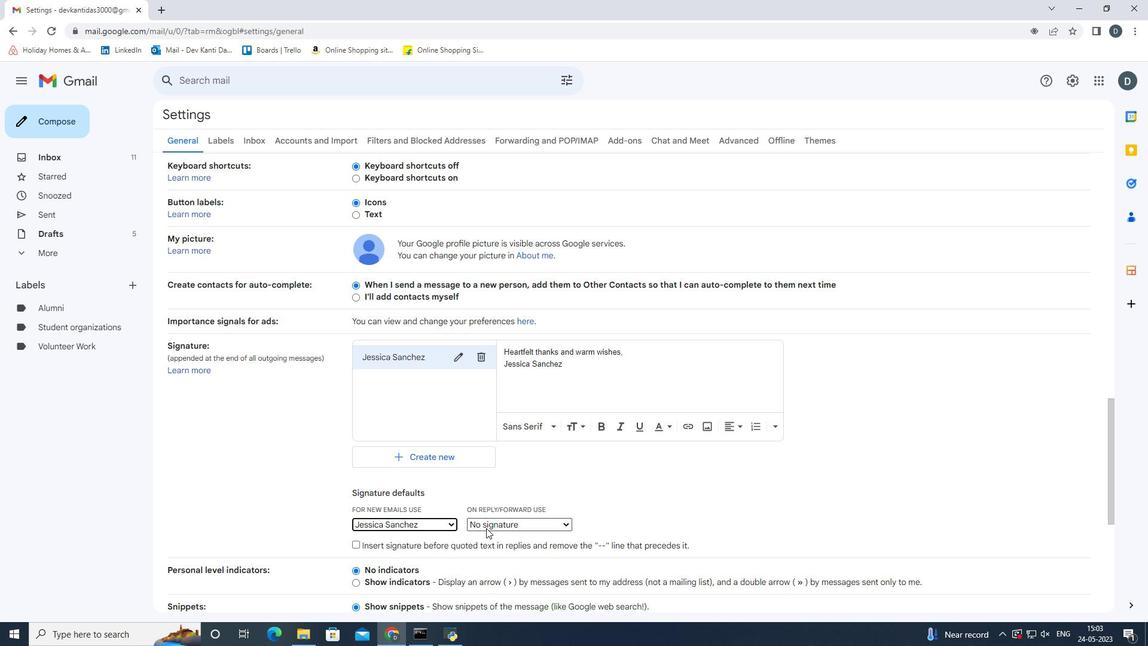 
Action: Mouse pressed left at (495, 525)
Screenshot: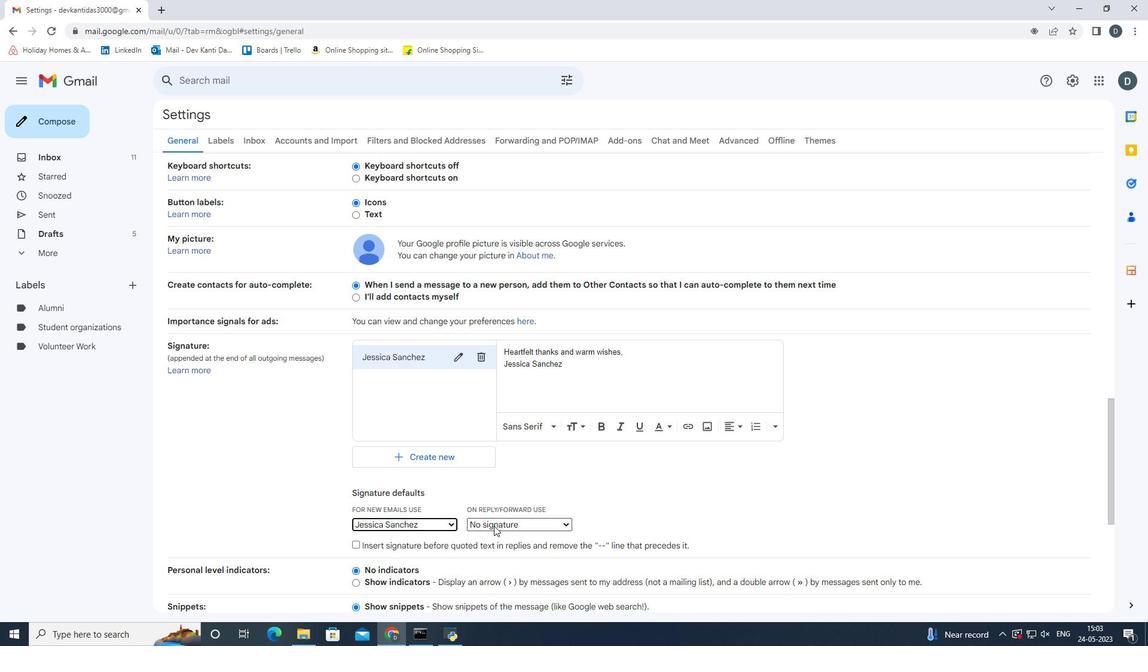 
Action: Mouse moved to (497, 546)
Screenshot: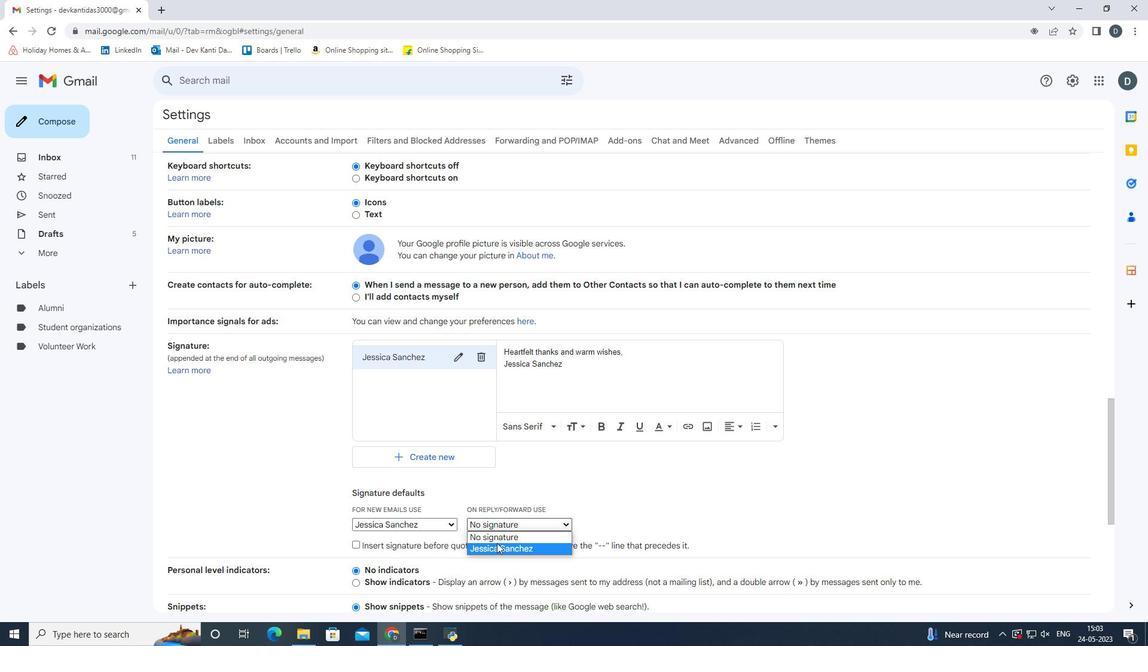 
Action: Mouse pressed left at (497, 546)
Screenshot: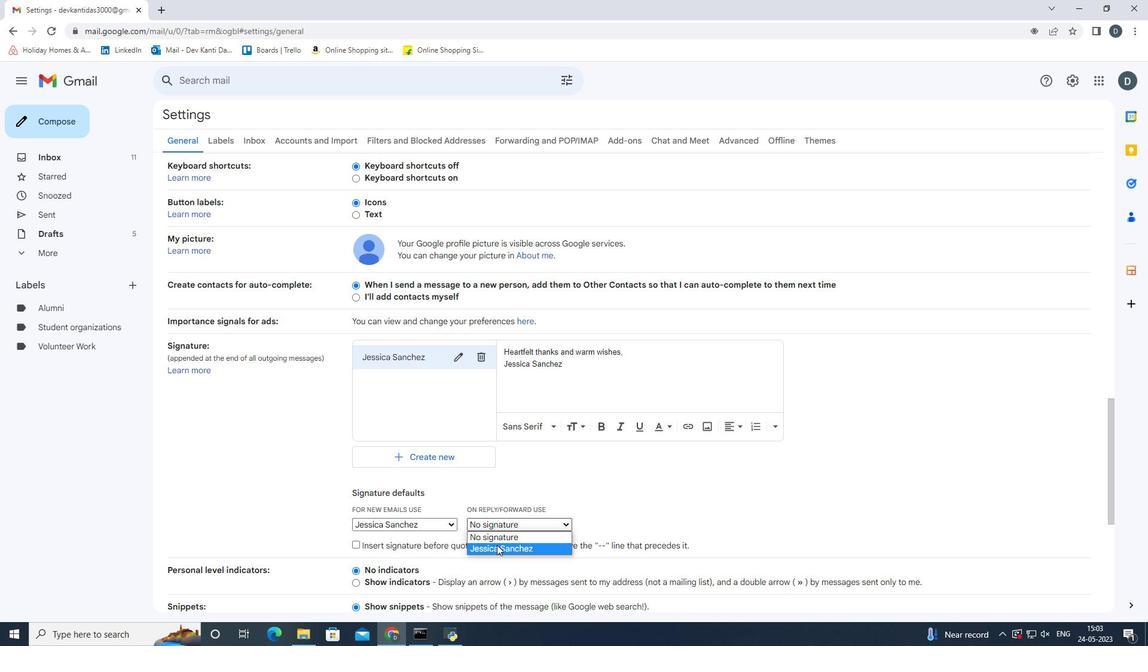 
Action: Mouse moved to (764, 503)
Screenshot: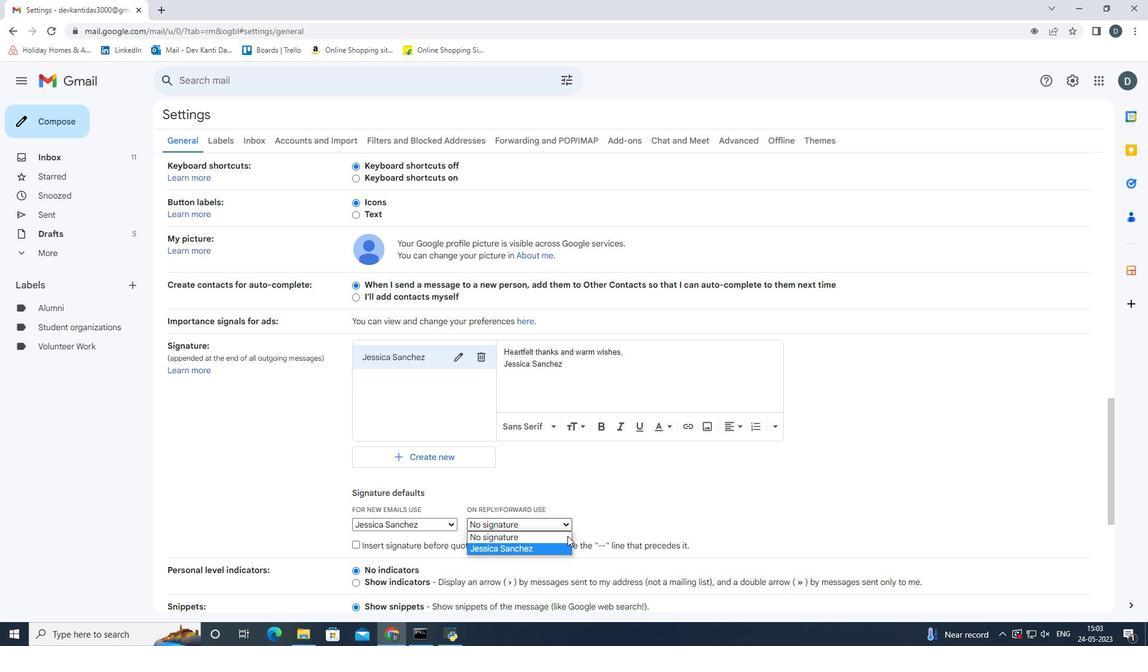 
Action: Mouse pressed left at (764, 503)
Screenshot: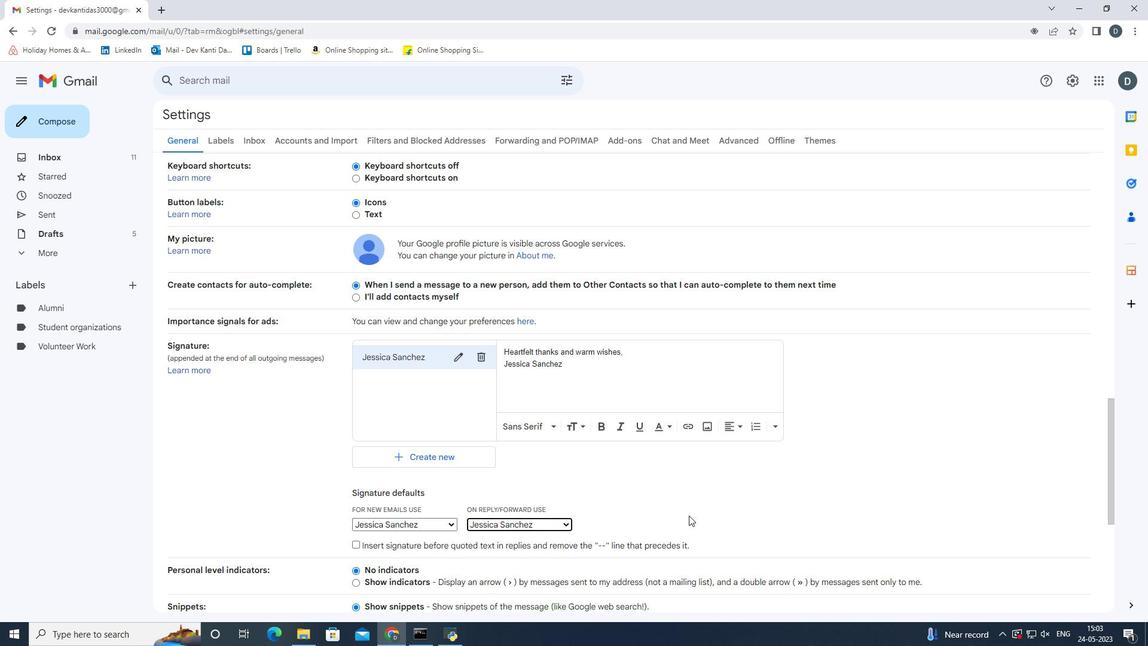 
Action: Mouse scrolled (764, 502) with delta (0, 0)
Screenshot: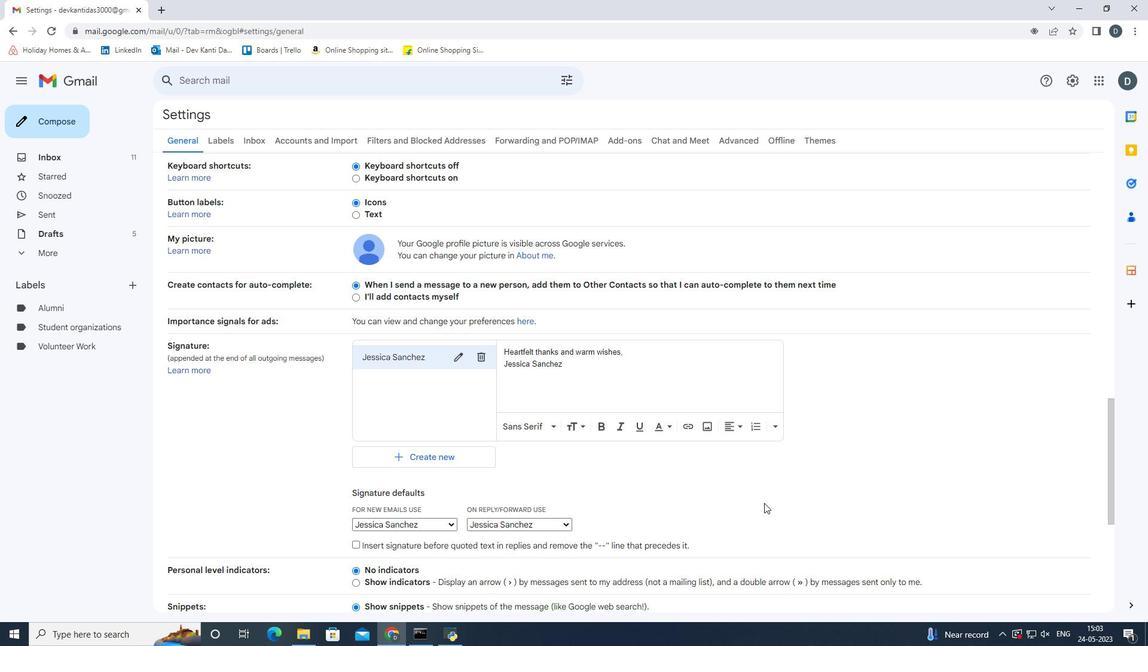 
Action: Mouse scrolled (764, 502) with delta (0, 0)
Screenshot: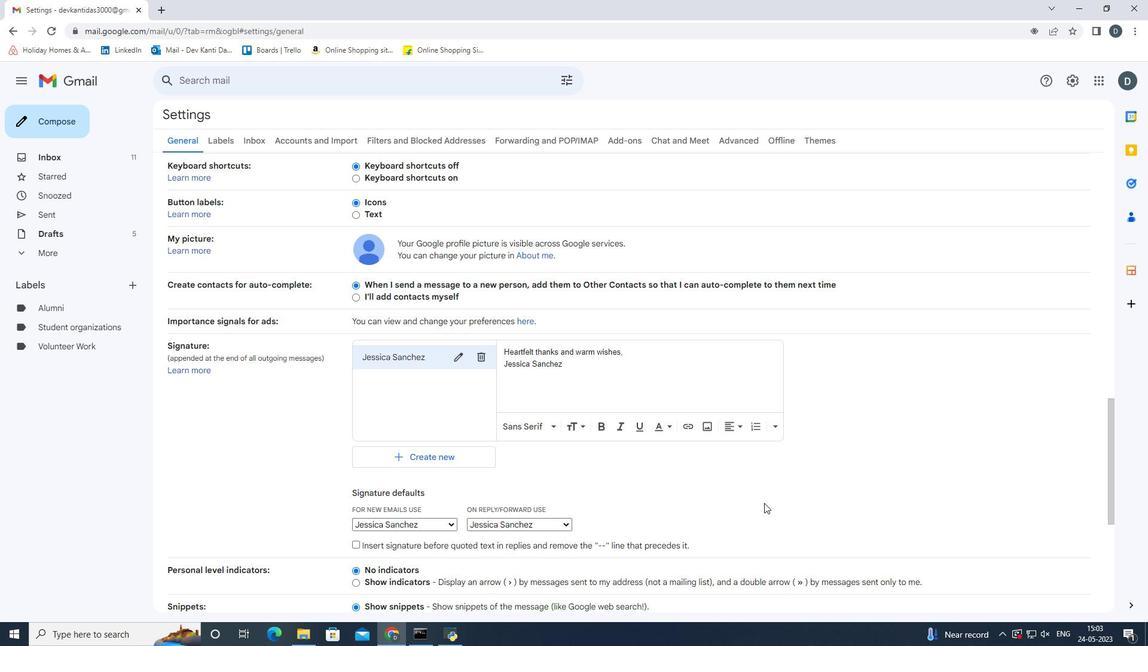 
Action: Mouse scrolled (764, 502) with delta (0, 0)
Screenshot: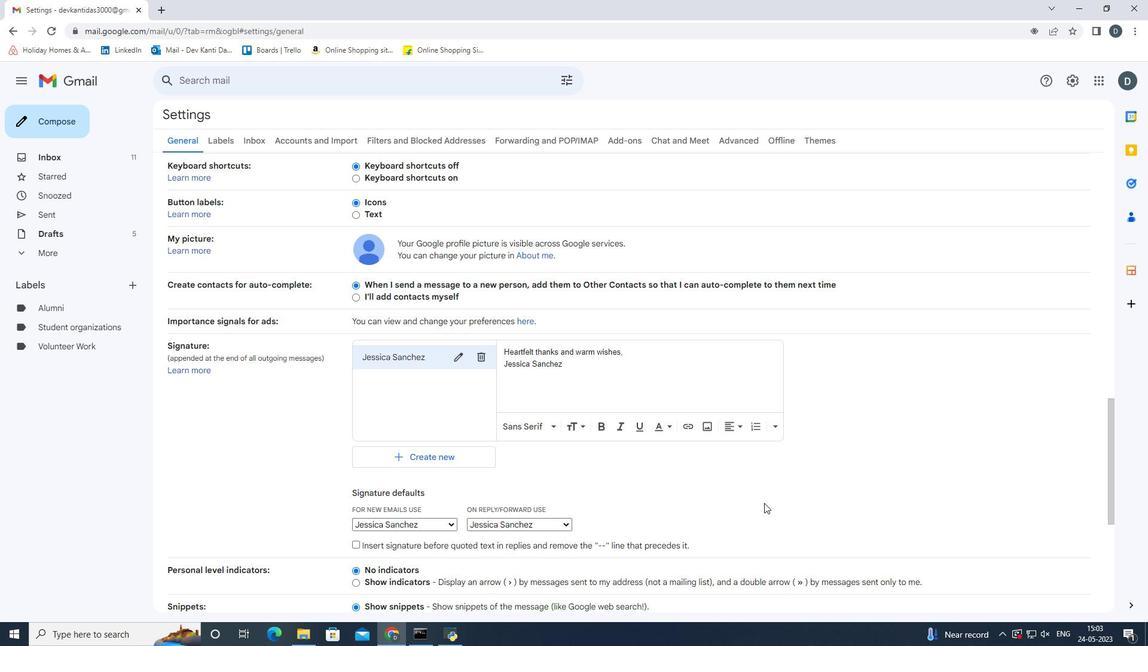 
Action: Mouse scrolled (764, 502) with delta (0, 0)
Screenshot: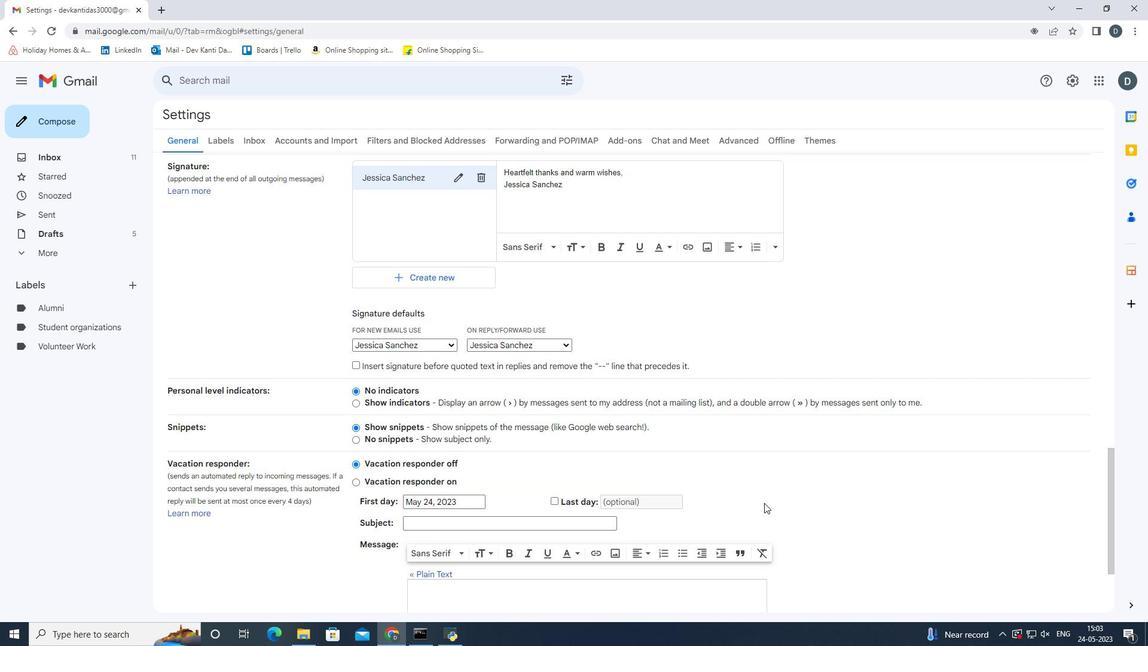 
Action: Mouse scrolled (764, 502) with delta (0, 0)
Screenshot: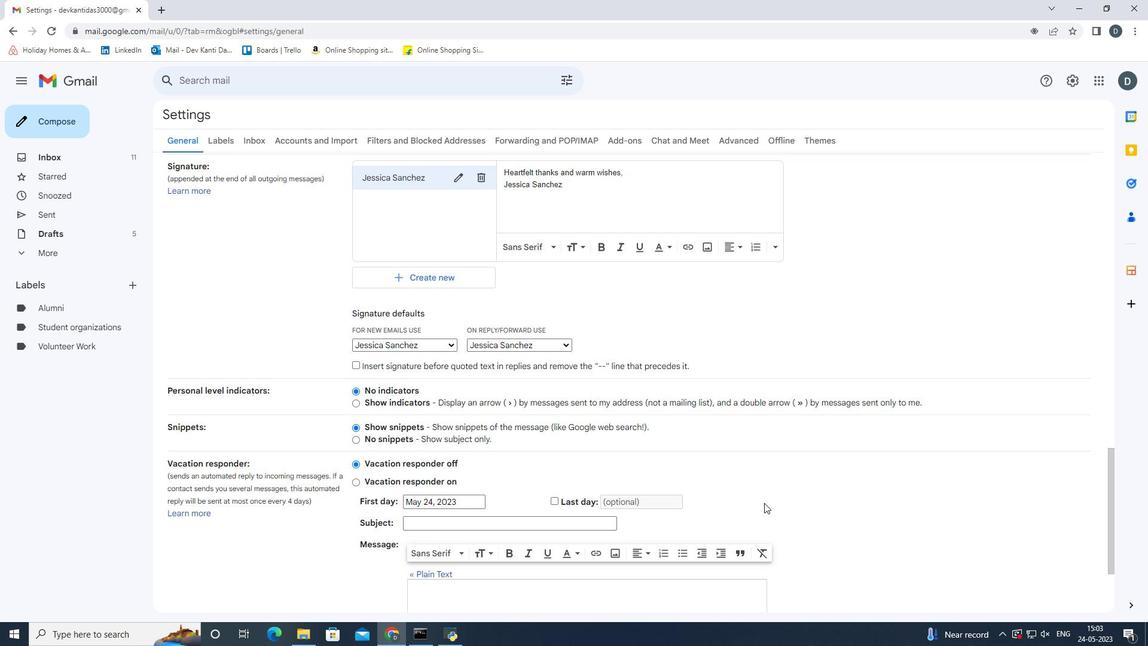 
Action: Mouse moved to (616, 562)
Screenshot: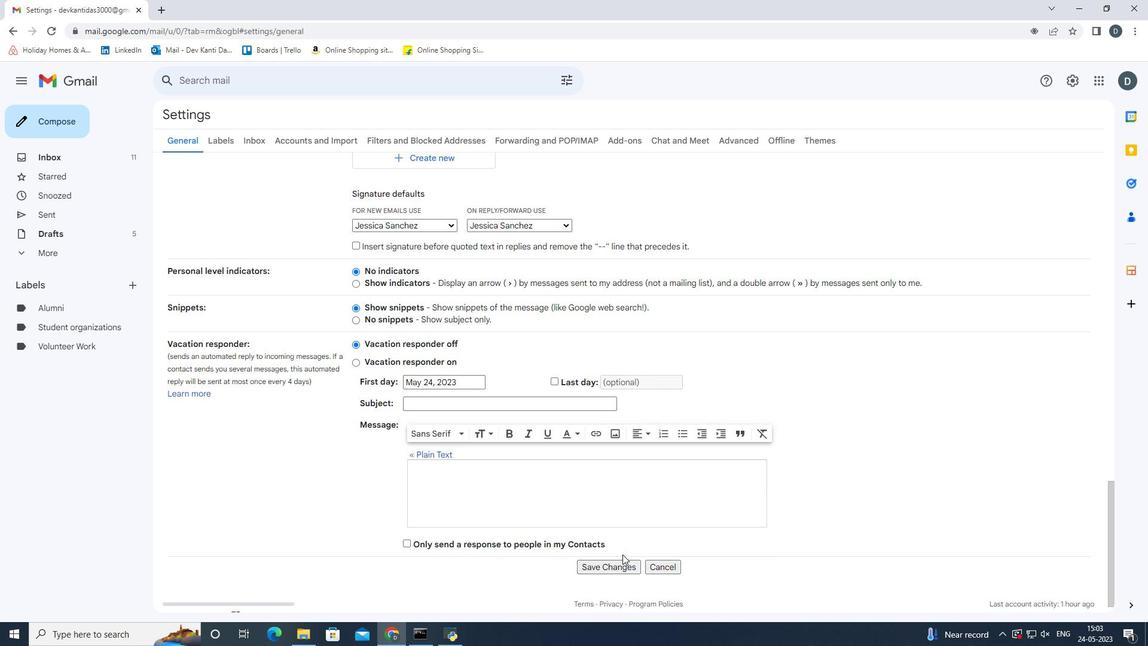 
Action: Mouse pressed left at (616, 562)
Screenshot: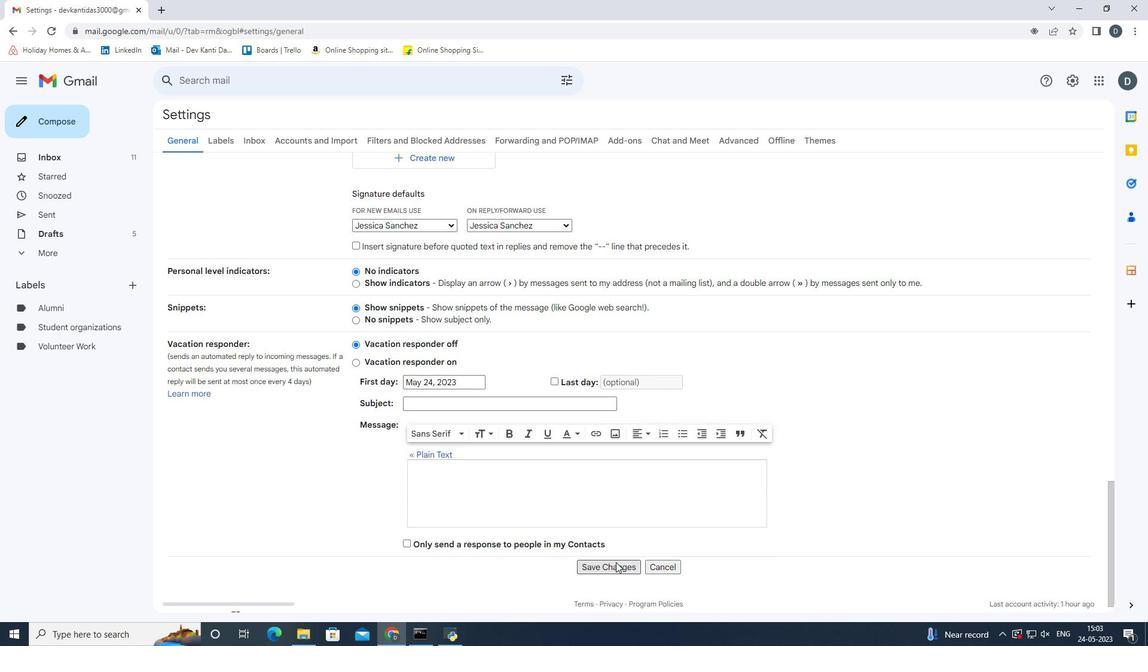 
Action: Mouse moved to (56, 116)
Screenshot: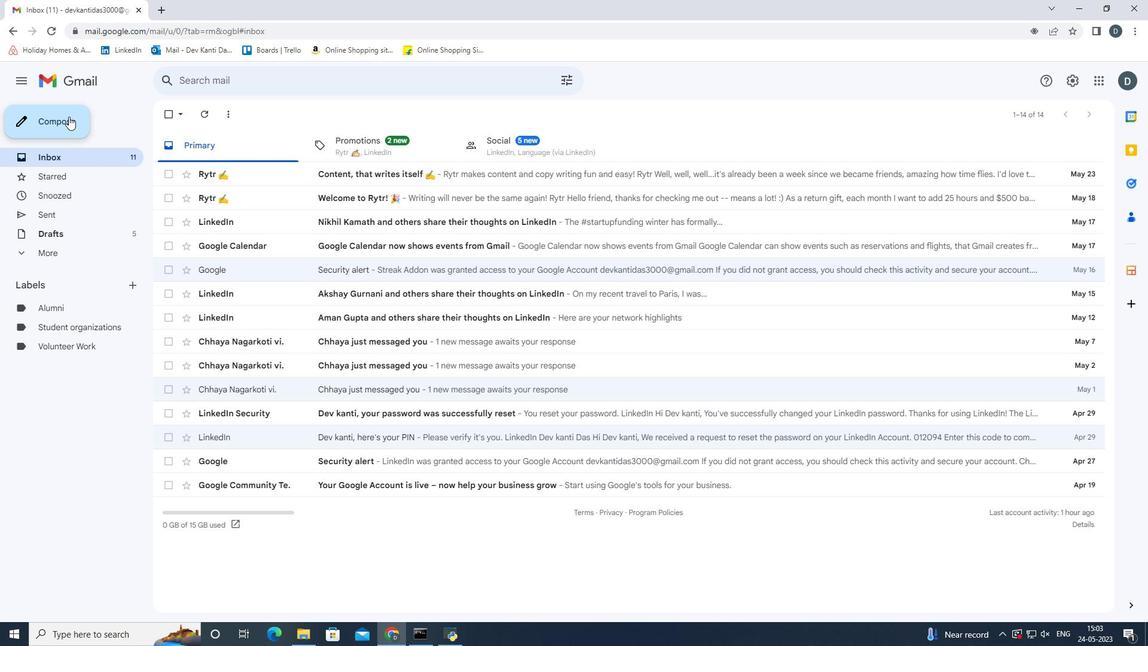 
Action: Mouse pressed left at (56, 116)
Screenshot: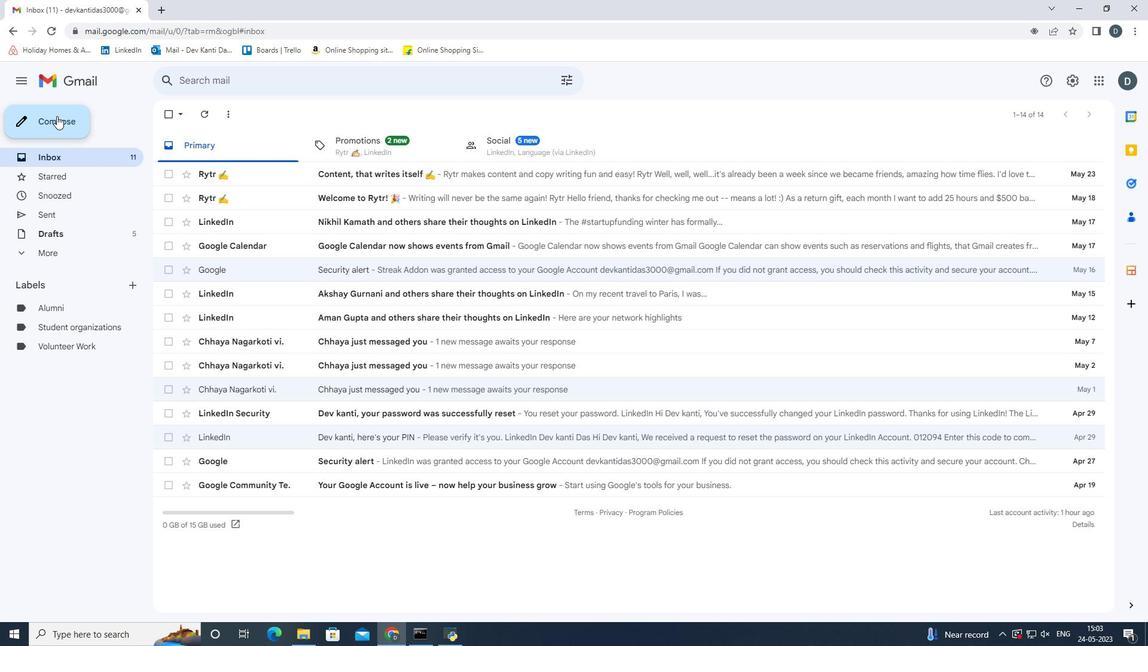 
Action: Mouse moved to (797, 282)
Screenshot: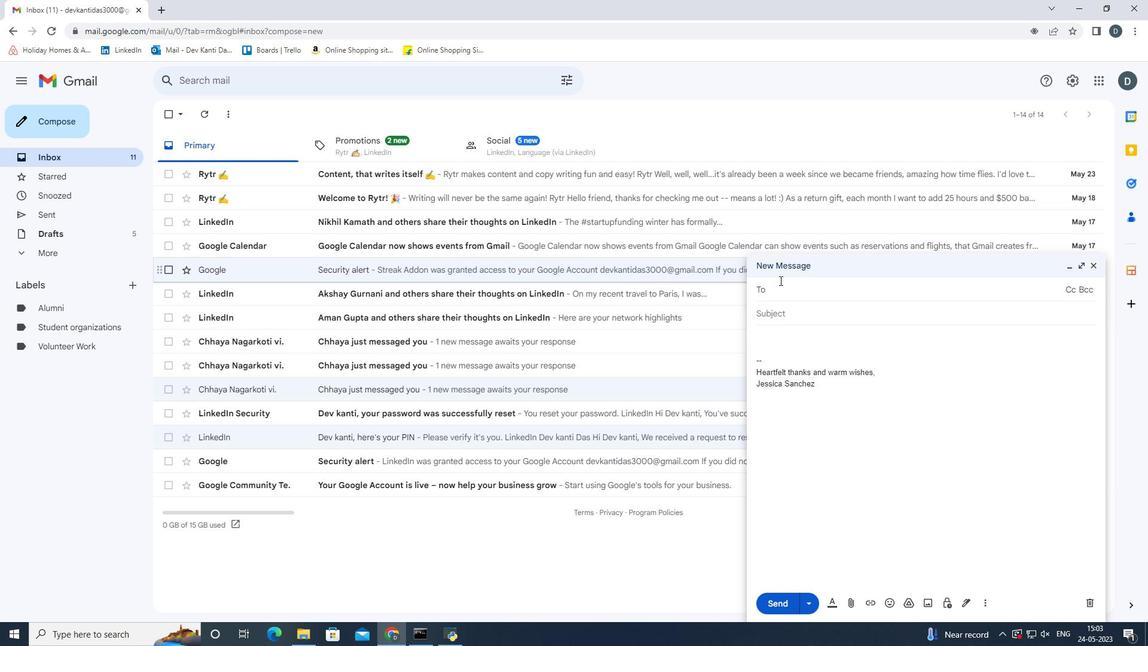 
Action: Key pressed <Key.shift><Key.shift>Softage.2<Key.shift>@softage<Key.enter>
Screenshot: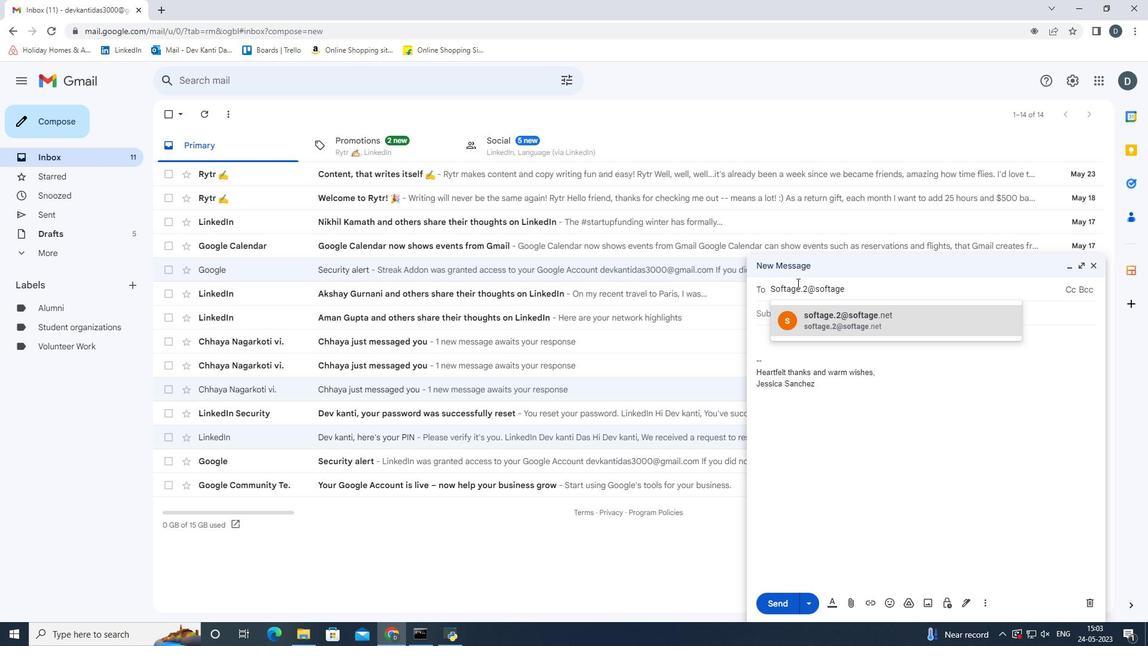 
Action: Mouse moved to (984, 599)
Screenshot: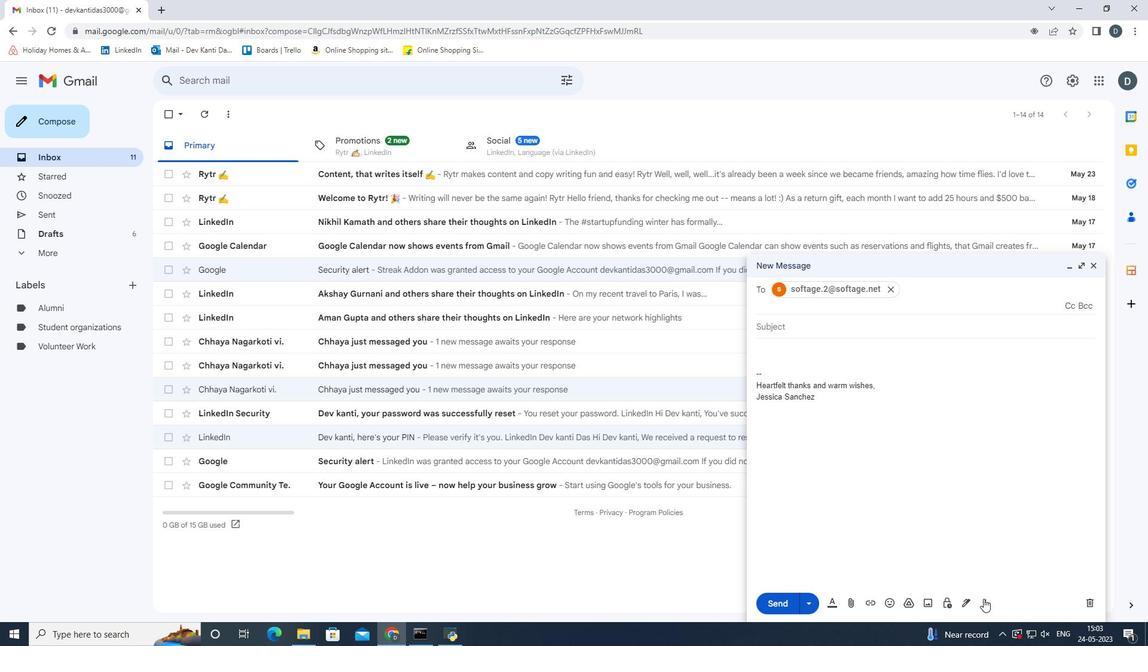 
Action: Mouse pressed left at (984, 599)
Screenshot: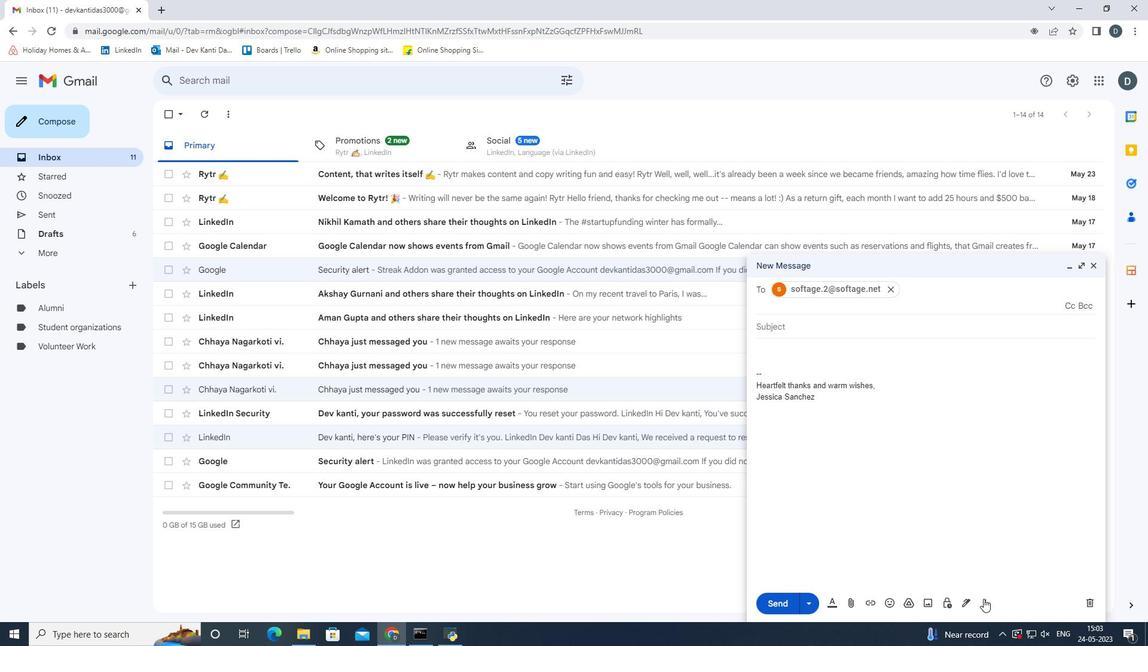 
Action: Mouse moved to (923, 472)
Screenshot: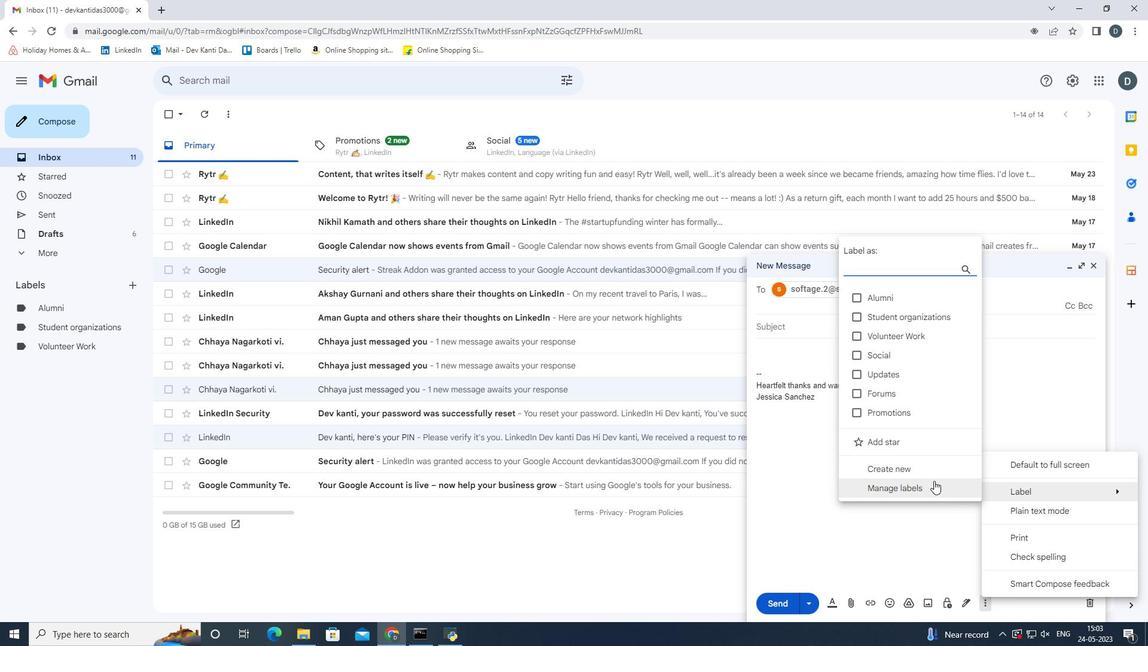 
Action: Mouse pressed left at (923, 472)
Screenshot: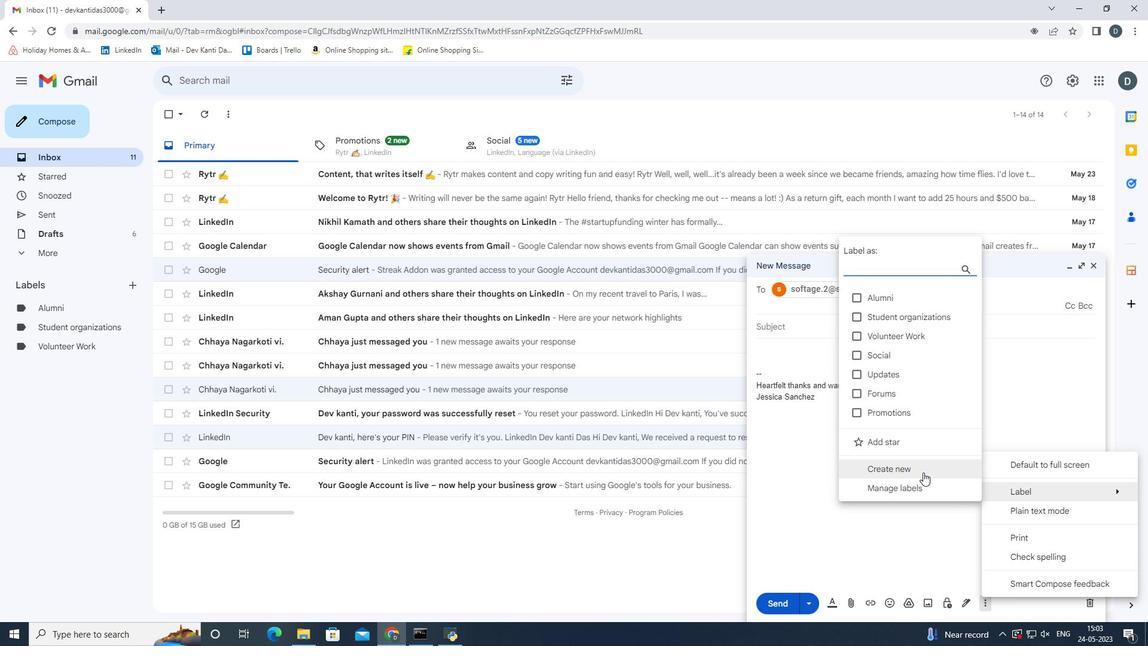 
Action: Key pressed <Key.shift><Key.shift><Key.shift><Key.shift><Key.shift><Key.shift><Key.shift><Key.shift><Key.shift>Community<Key.space><Key.shift>Service<Key.enter>
Screenshot: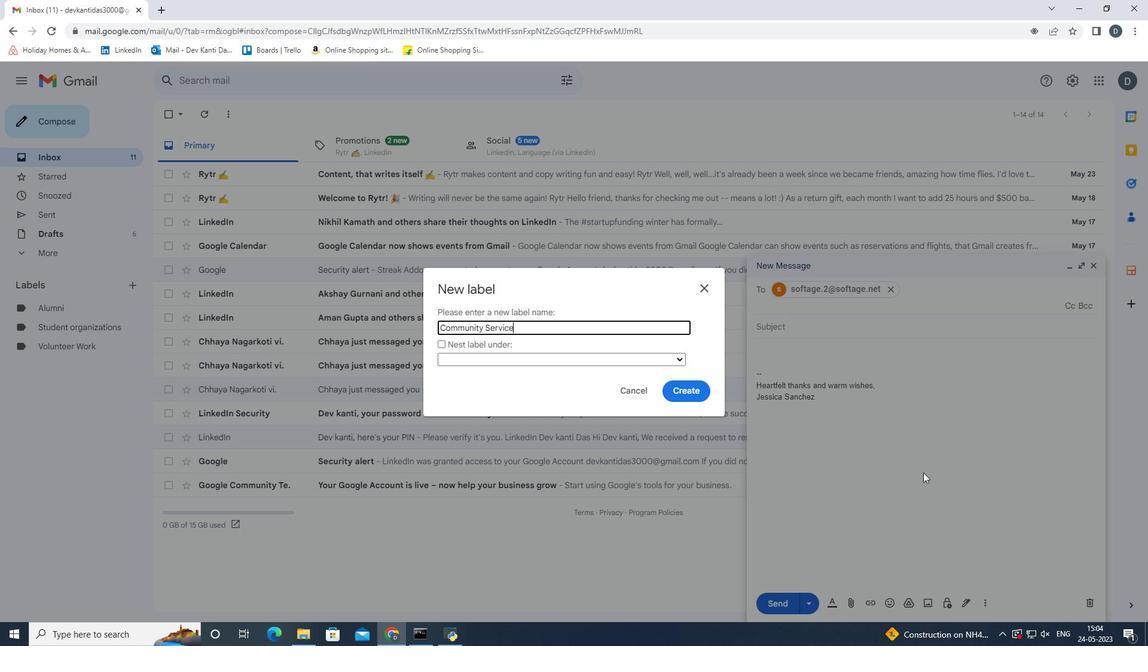 
Action: Mouse moved to (784, 601)
Screenshot: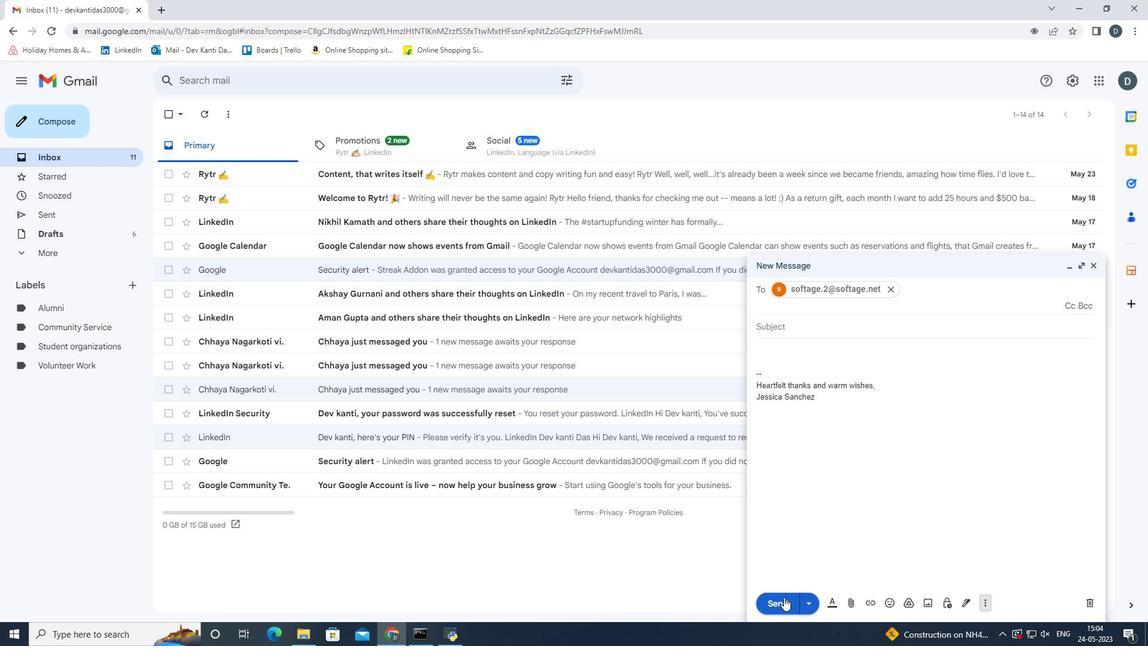 
Action: Mouse pressed left at (784, 601)
Screenshot: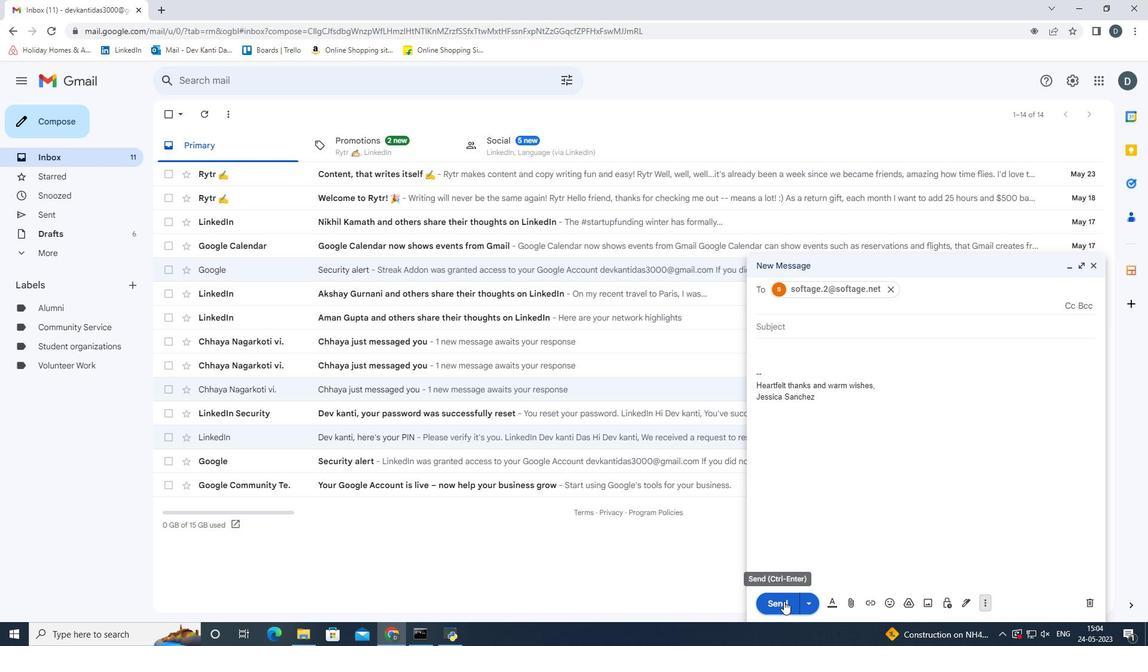 
